 Task: Reply to email with the signature Gabriel Evans with the subject 'Request for a video' from softage.1@softage.net with the message 'Could you please provide a summary of the customer feedback received?'
Action: Mouse moved to (1375, 229)
Screenshot: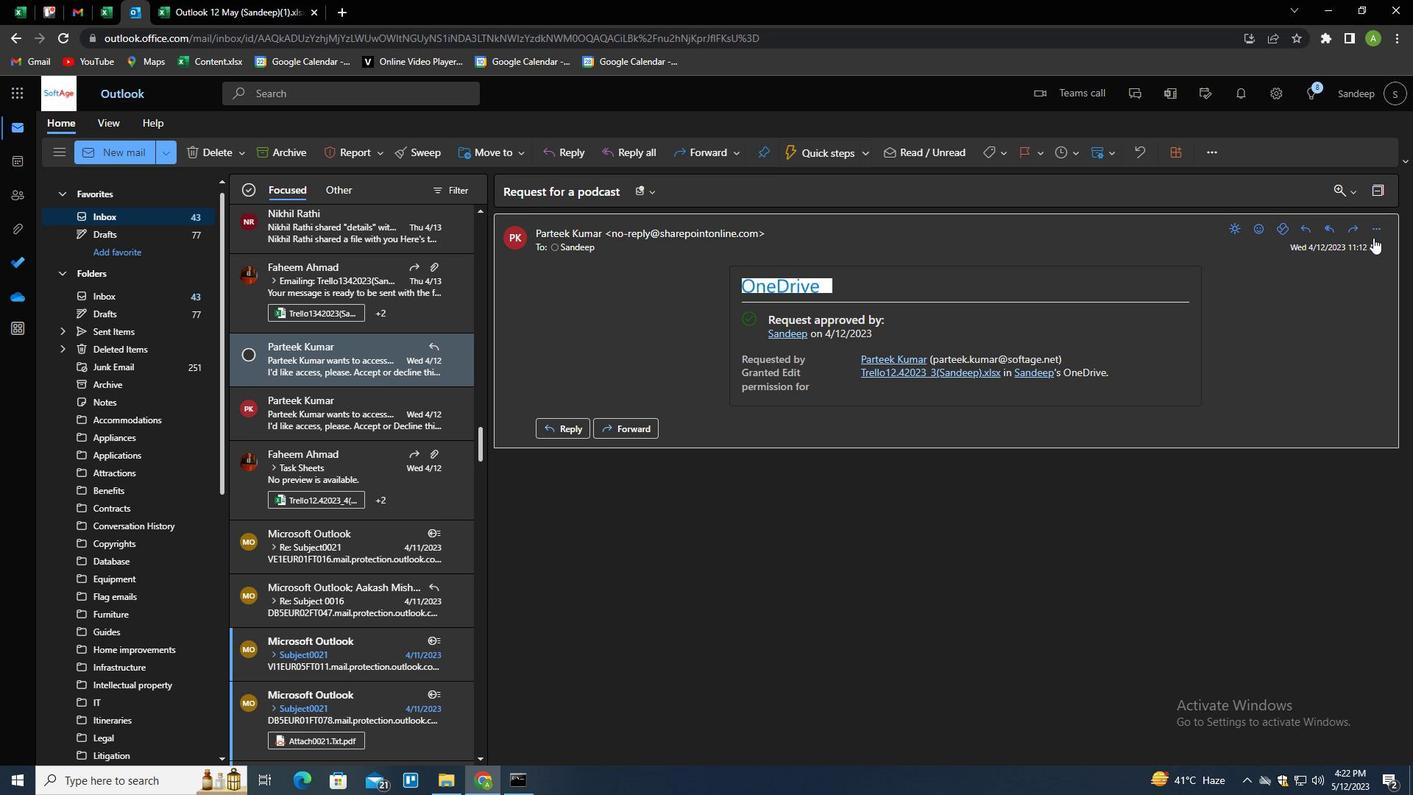 
Action: Mouse pressed left at (1375, 229)
Screenshot: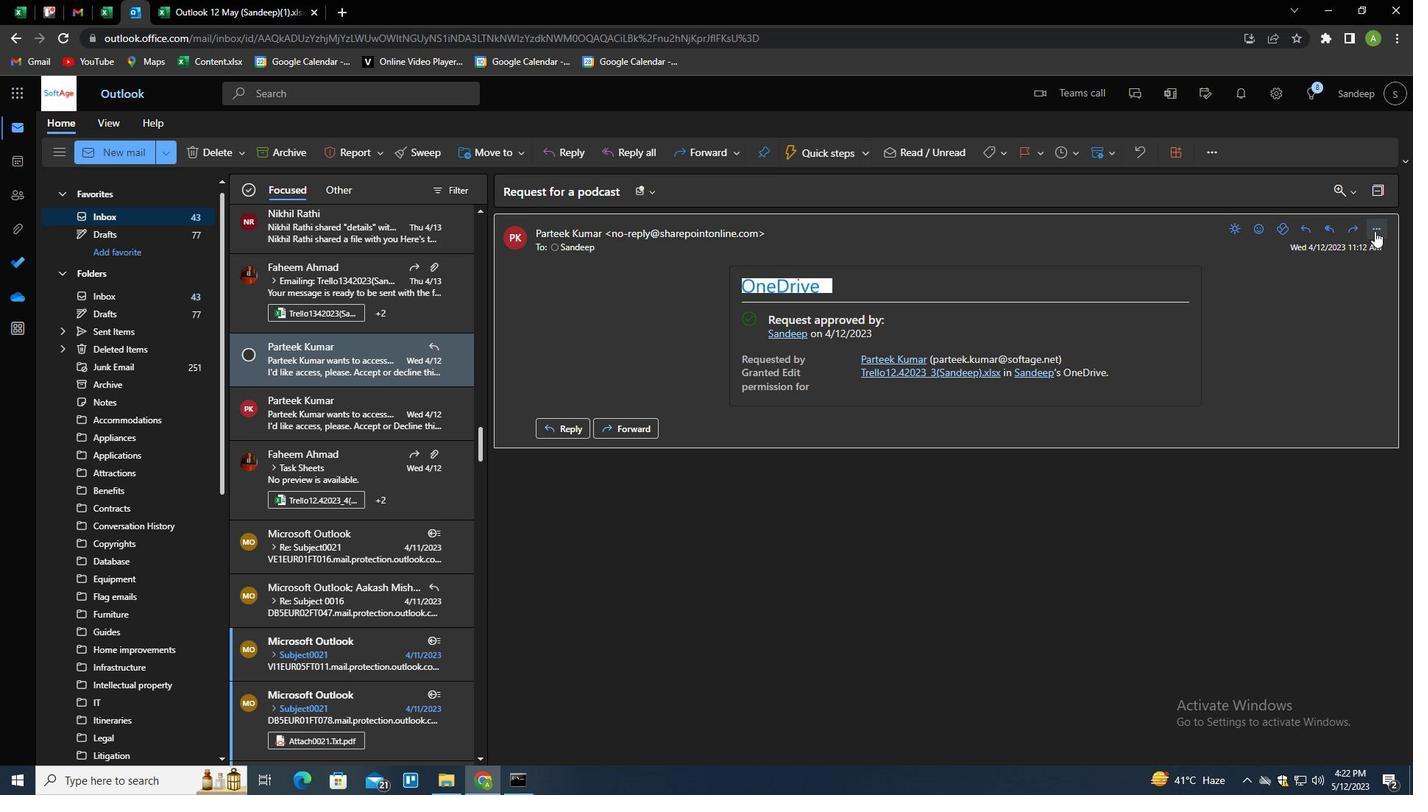 
Action: Mouse moved to (1310, 248)
Screenshot: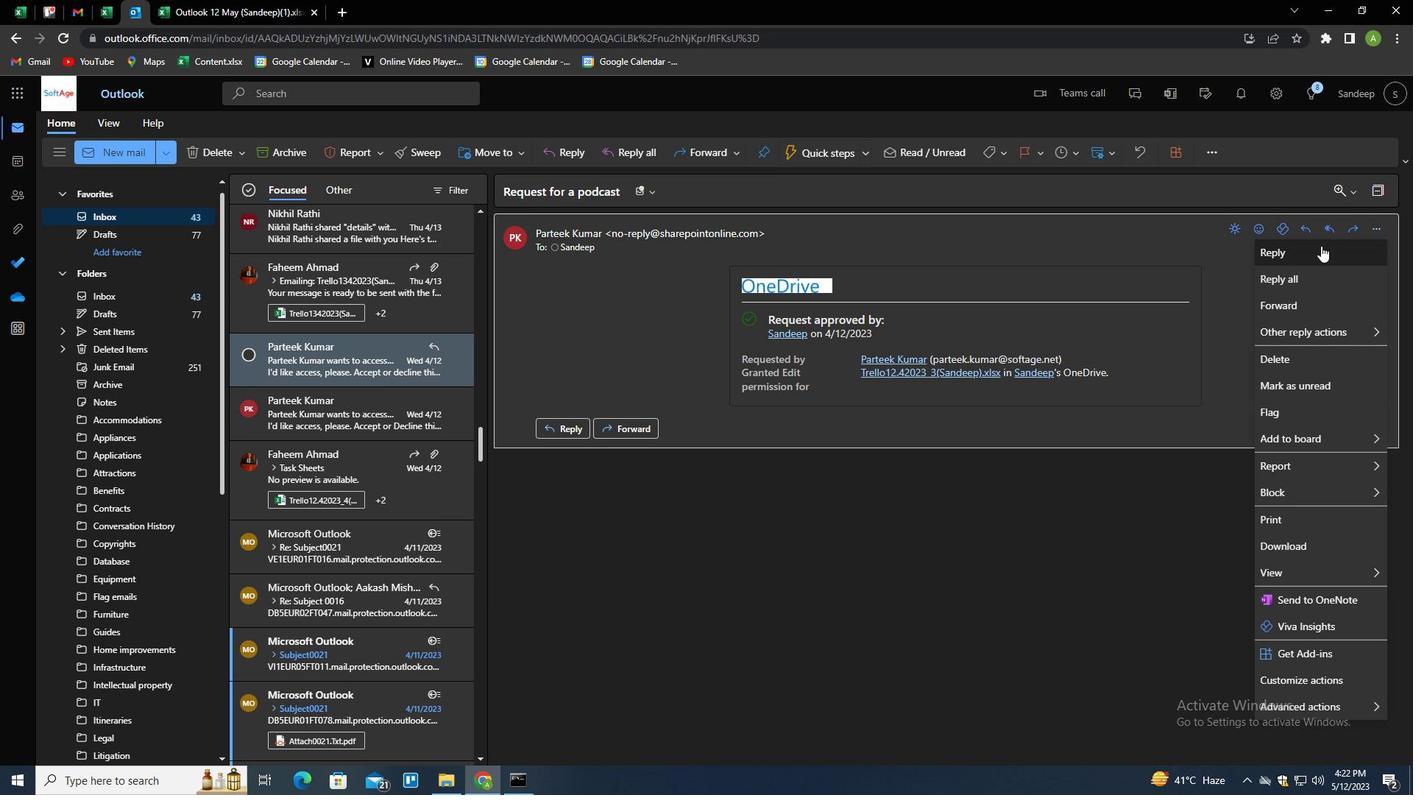 
Action: Mouse pressed left at (1310, 248)
Screenshot: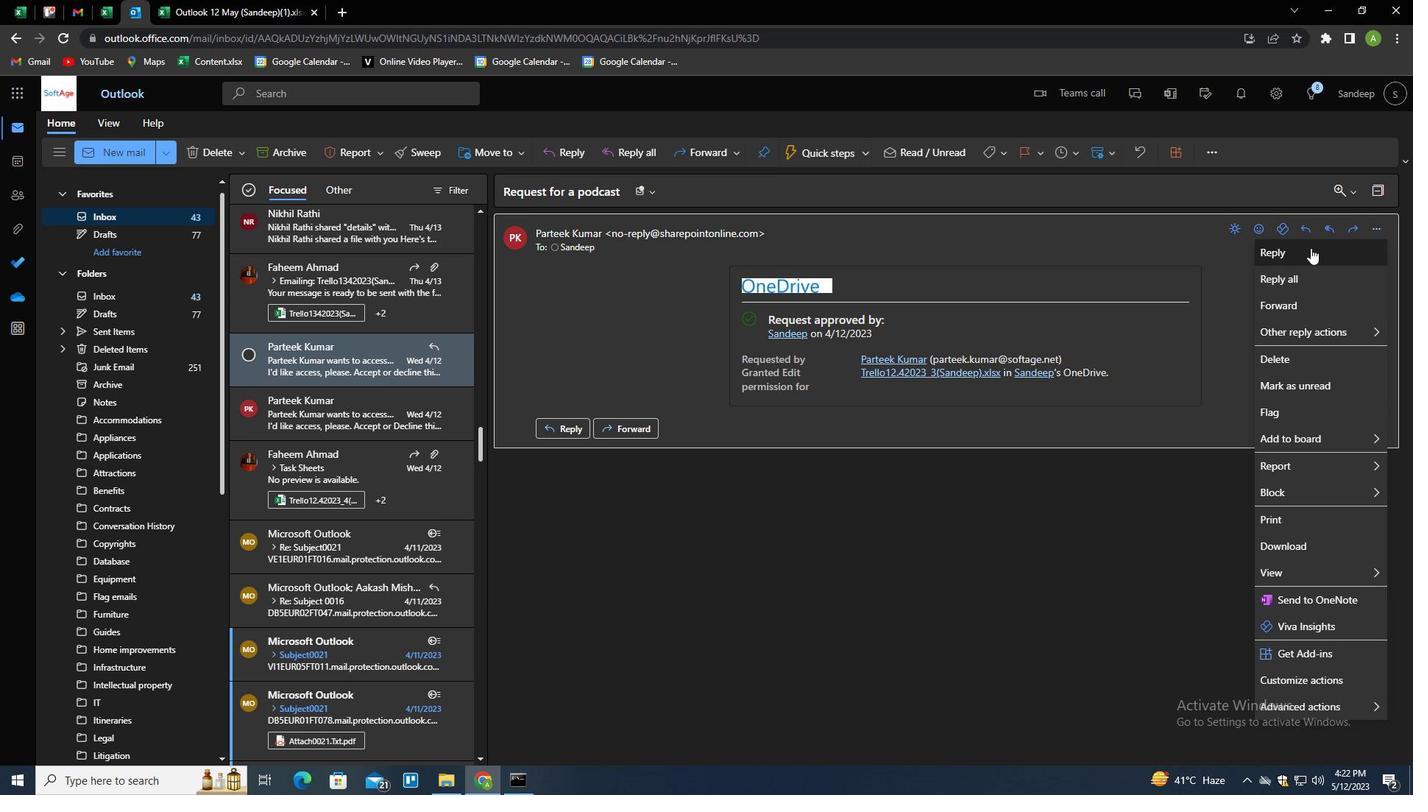 
Action: Mouse moved to (995, 150)
Screenshot: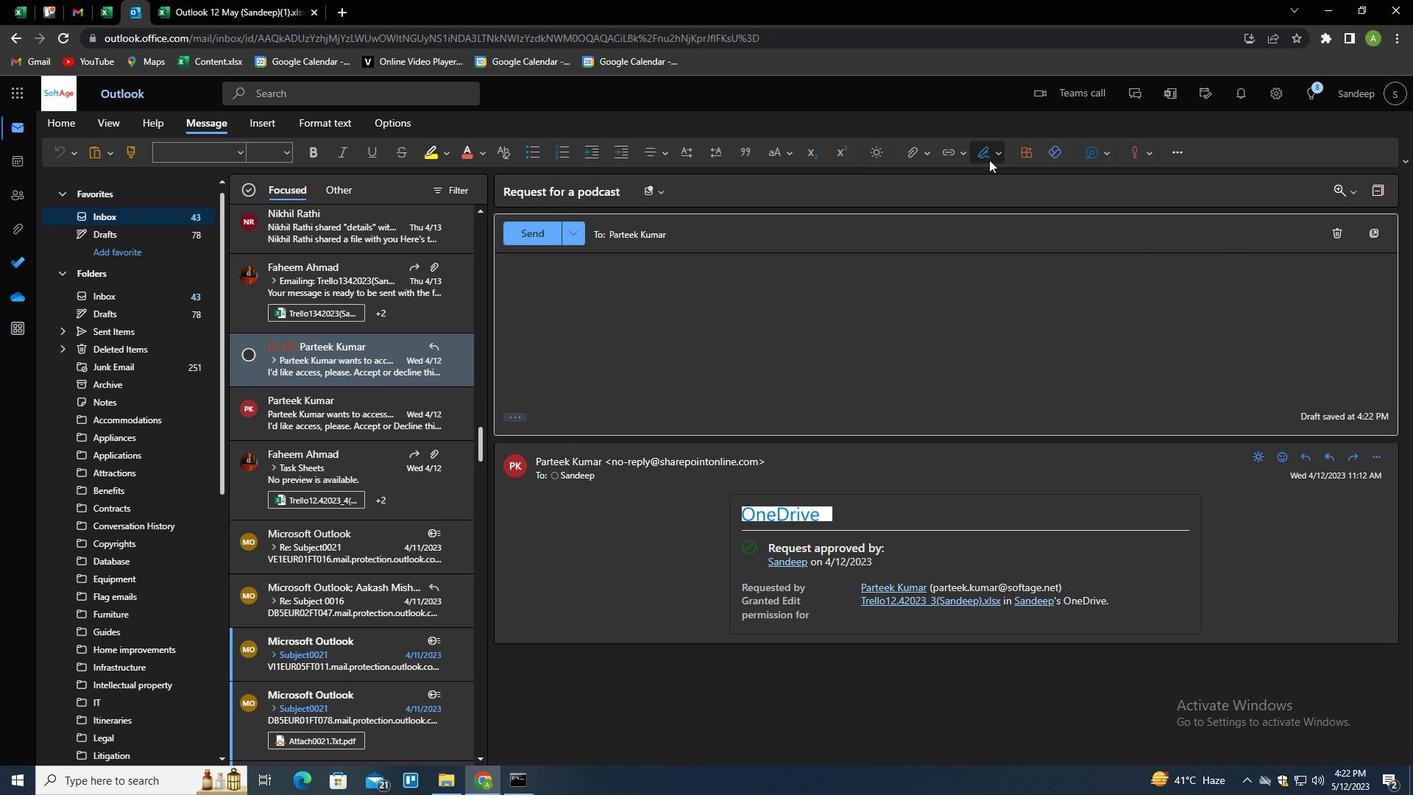 
Action: Mouse pressed left at (995, 150)
Screenshot: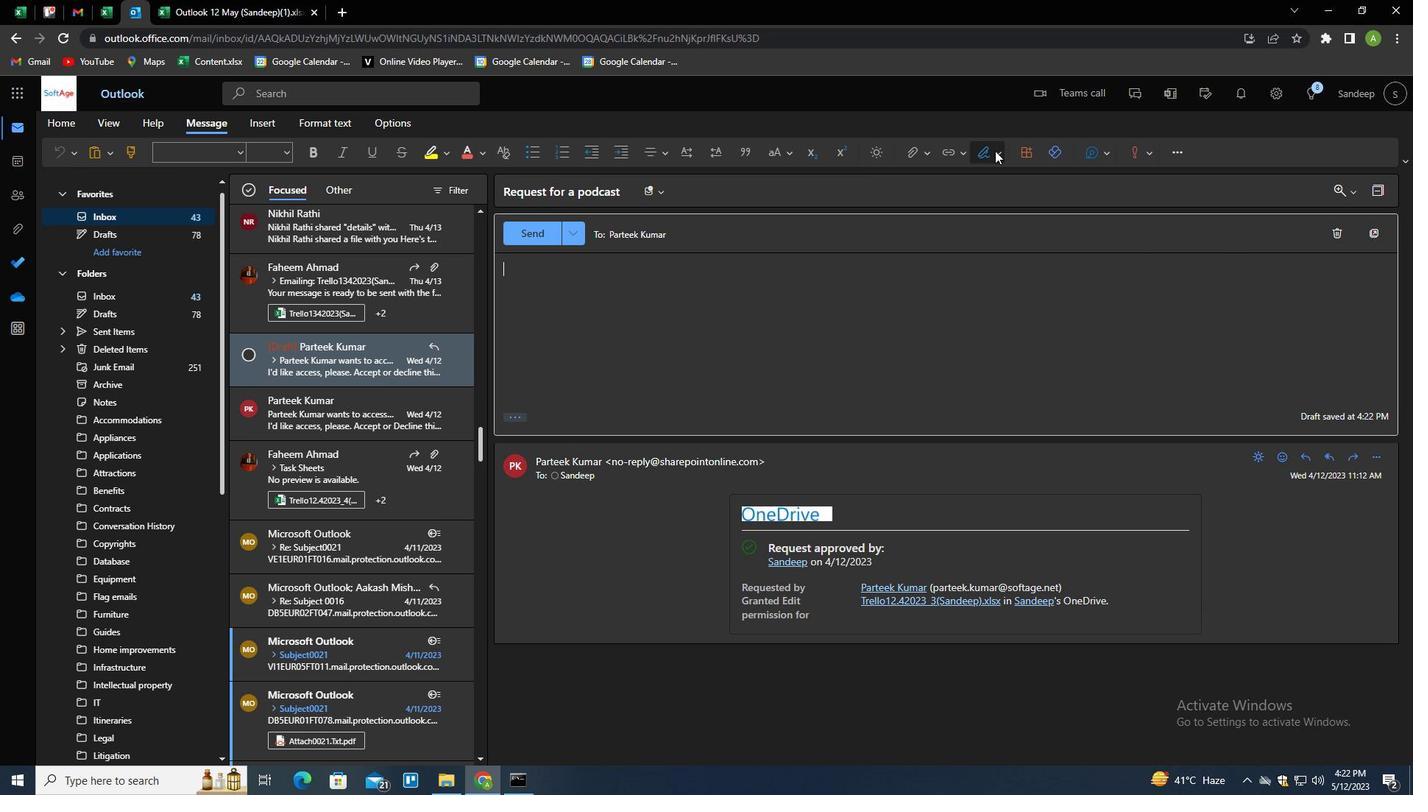
Action: Mouse moved to (947, 215)
Screenshot: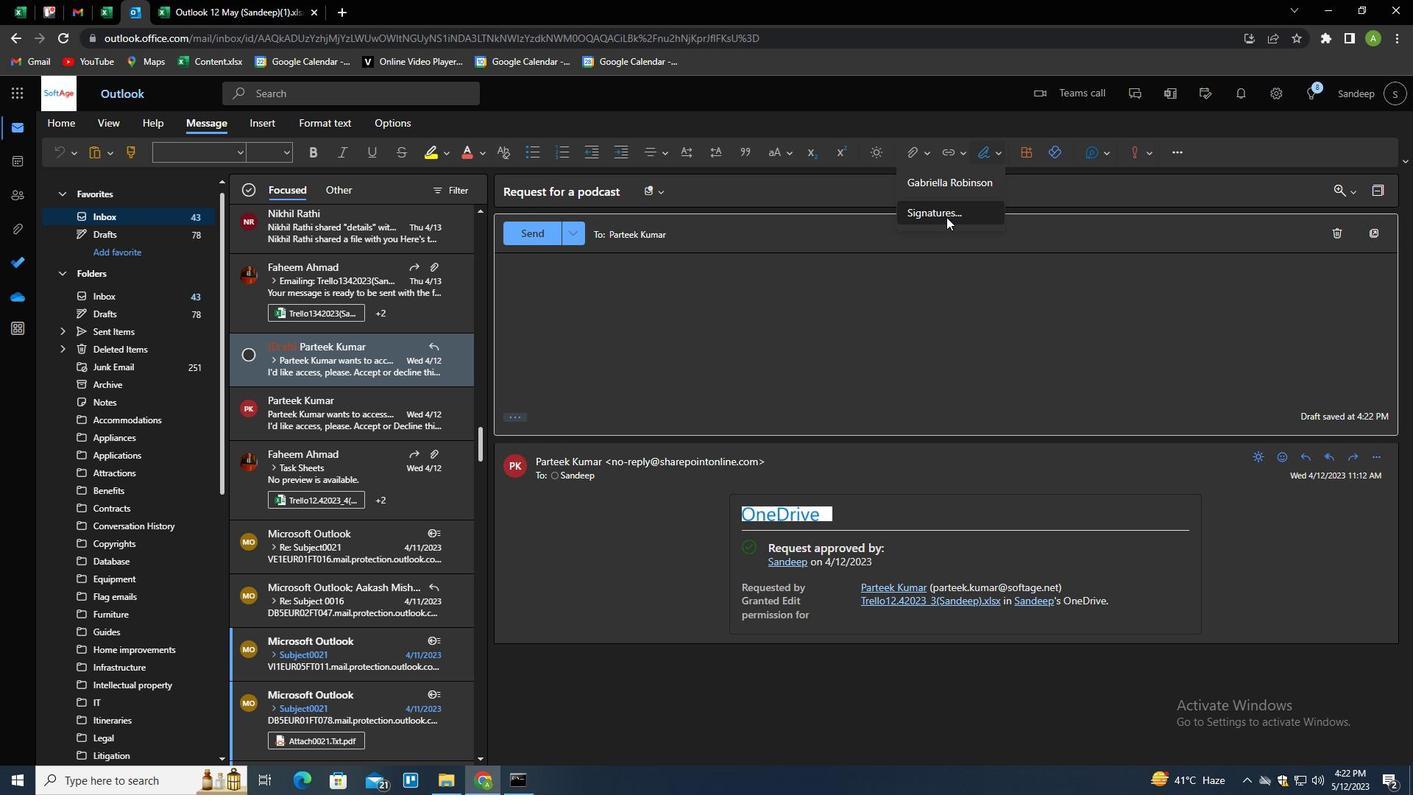 
Action: Mouse pressed left at (947, 215)
Screenshot: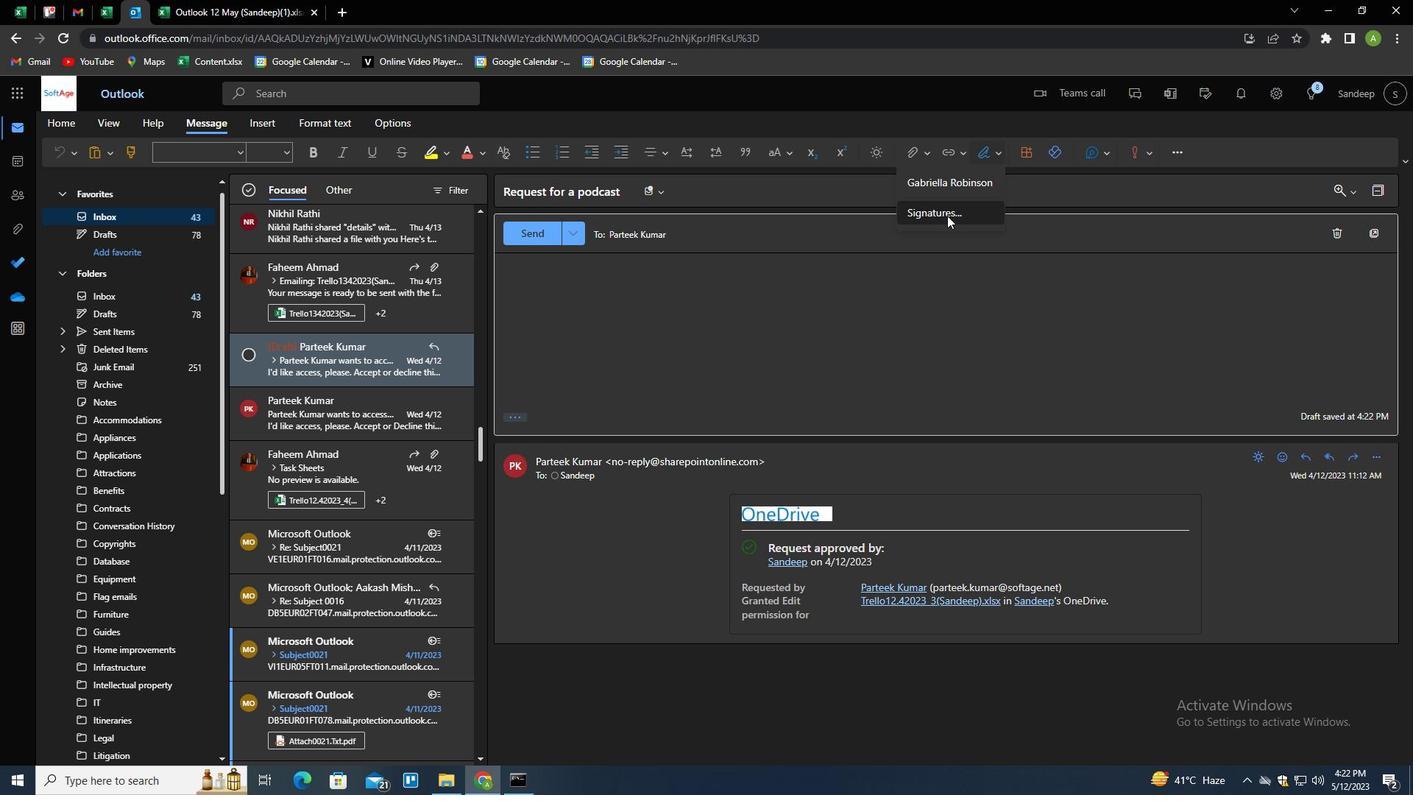 
Action: Mouse moved to (981, 268)
Screenshot: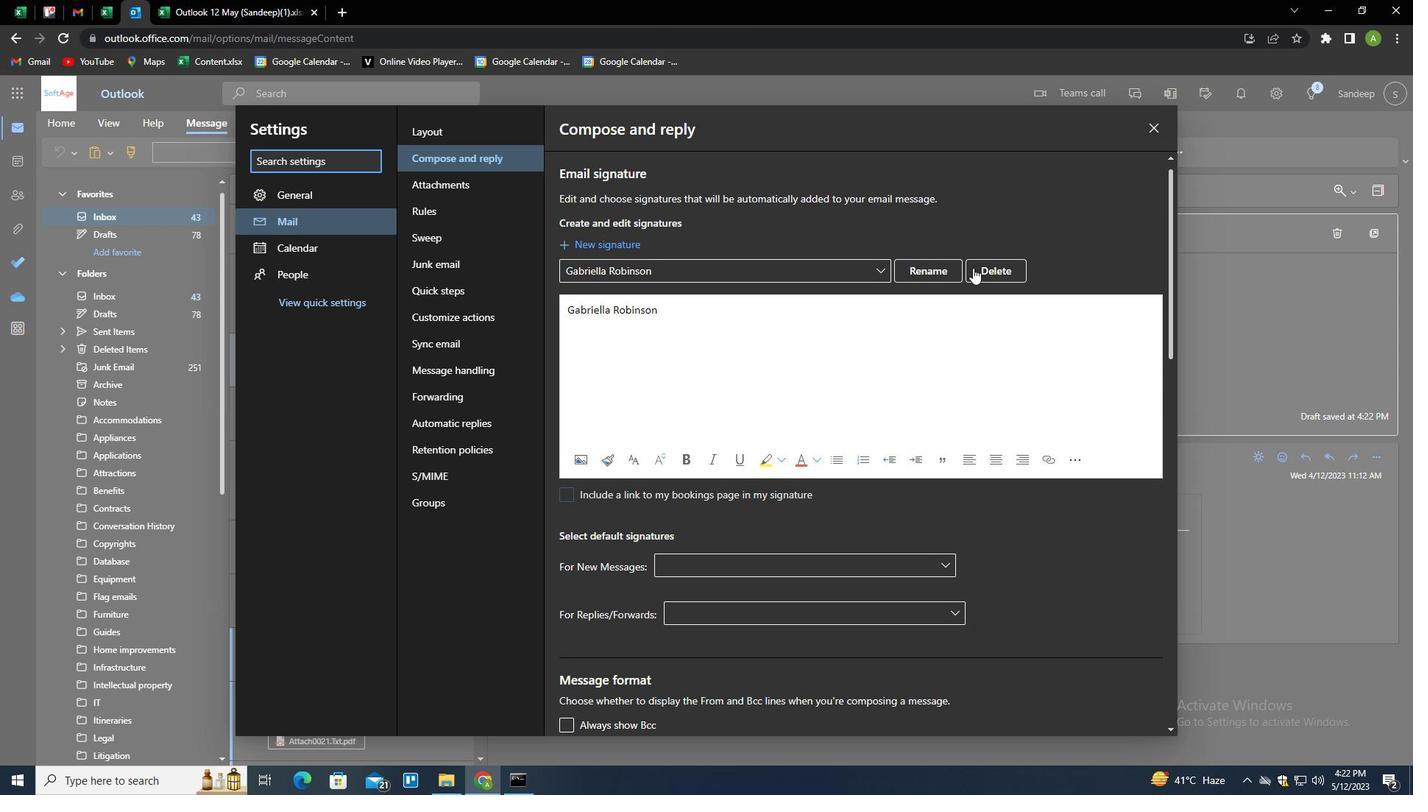 
Action: Mouse pressed left at (981, 268)
Screenshot: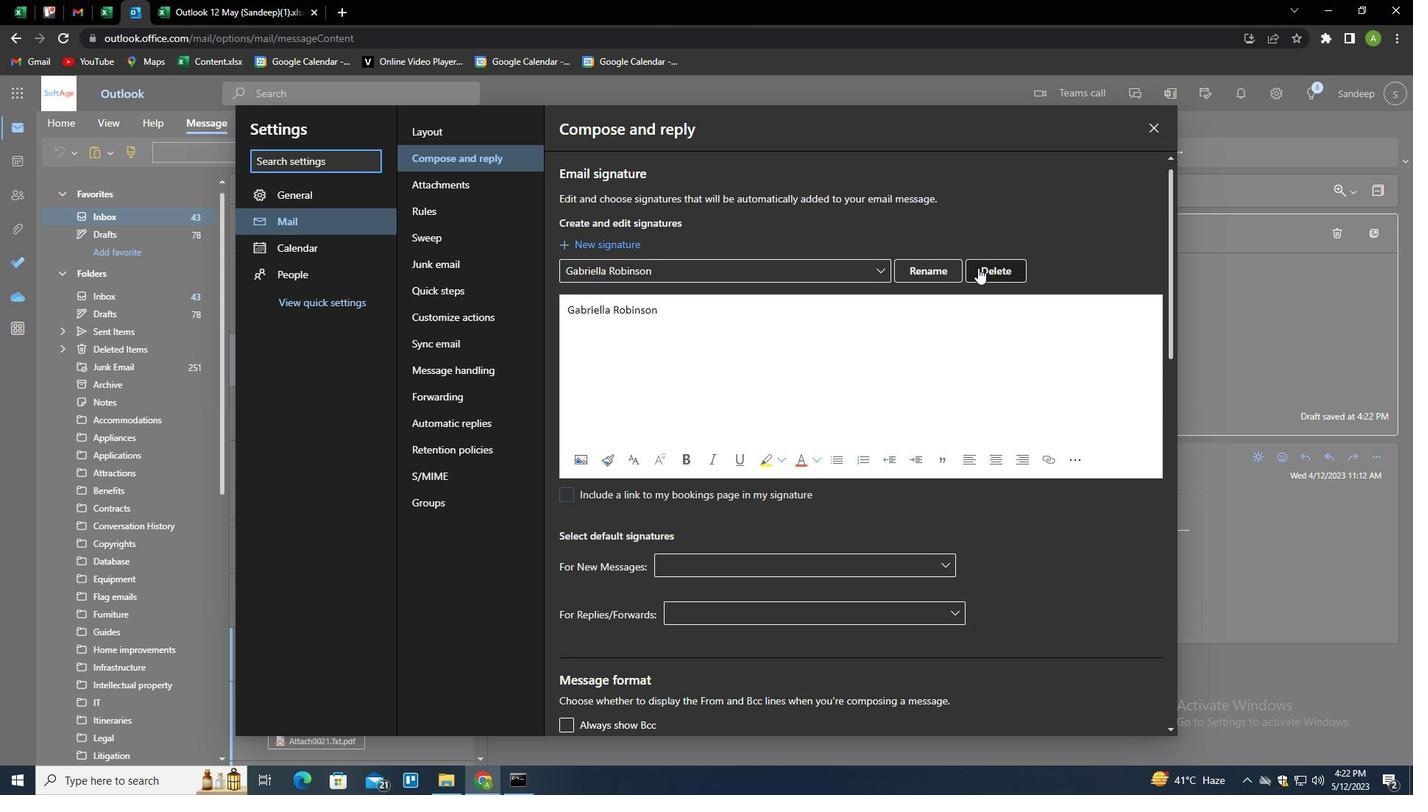 
Action: Mouse moved to (959, 272)
Screenshot: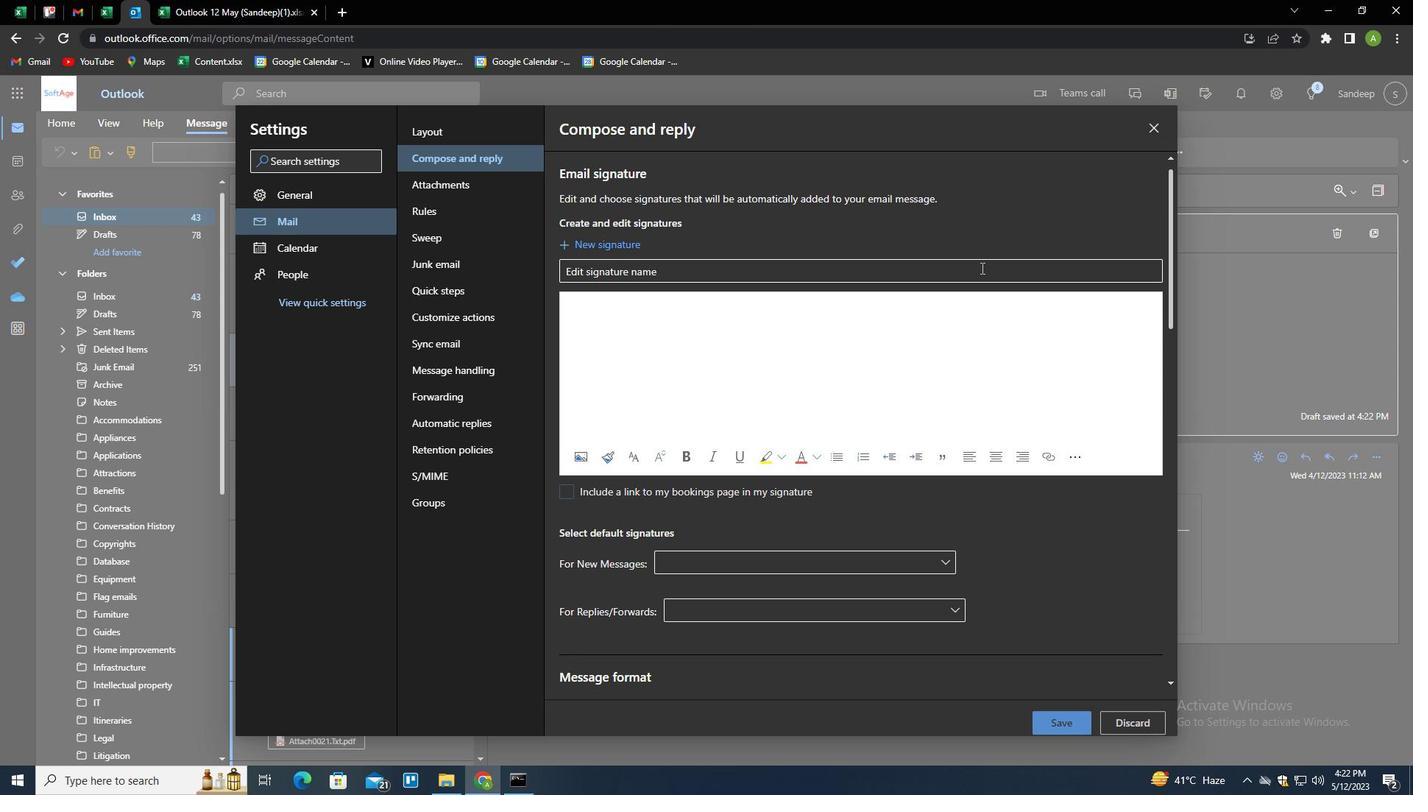 
Action: Mouse pressed left at (959, 272)
Screenshot: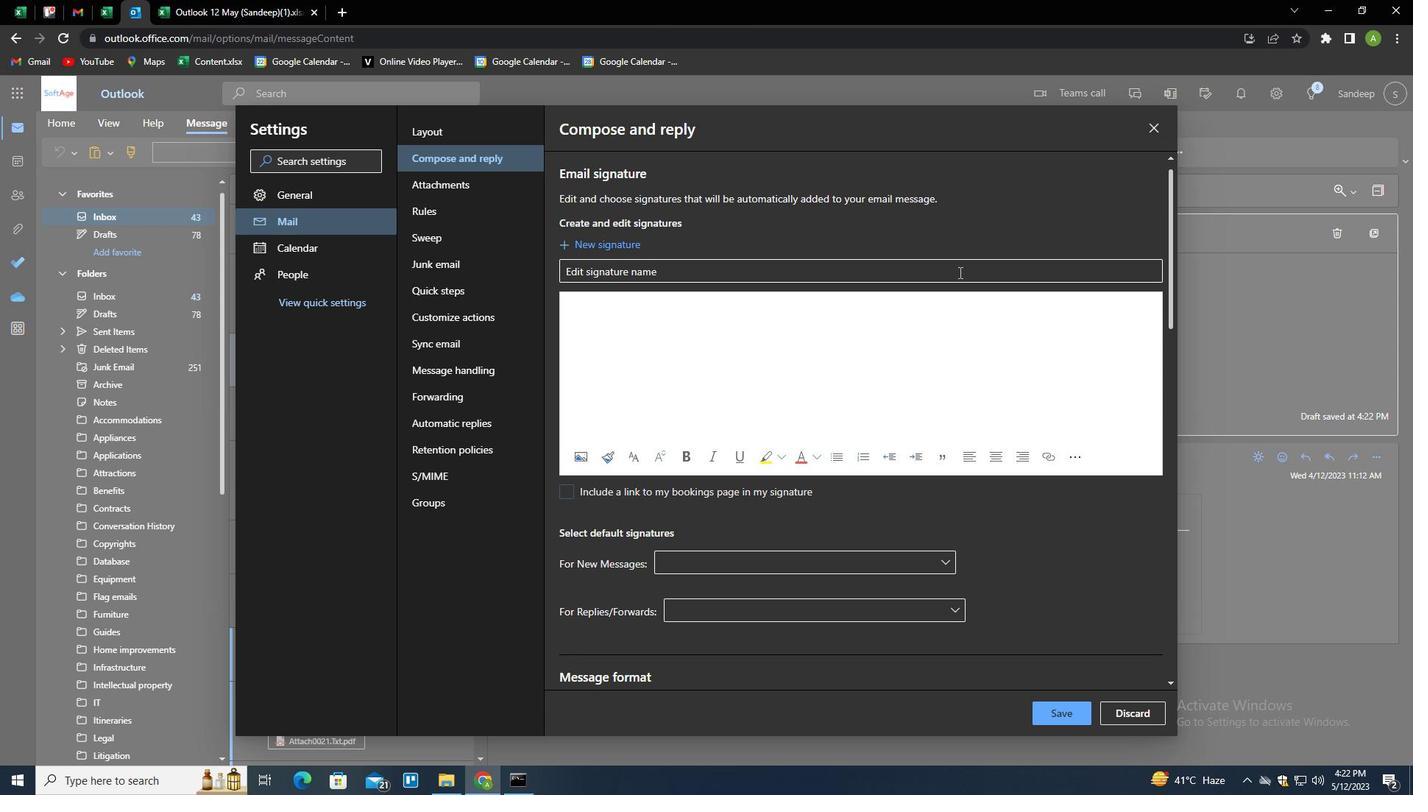 
Action: Key pressed <Key.shift>GABRIEL<Key.space><Key.shift>EVANS<Key.tab><Key.shift>GAV<Key.backspace>BRIEL<Key.space><Key.shift>EVANS
Screenshot: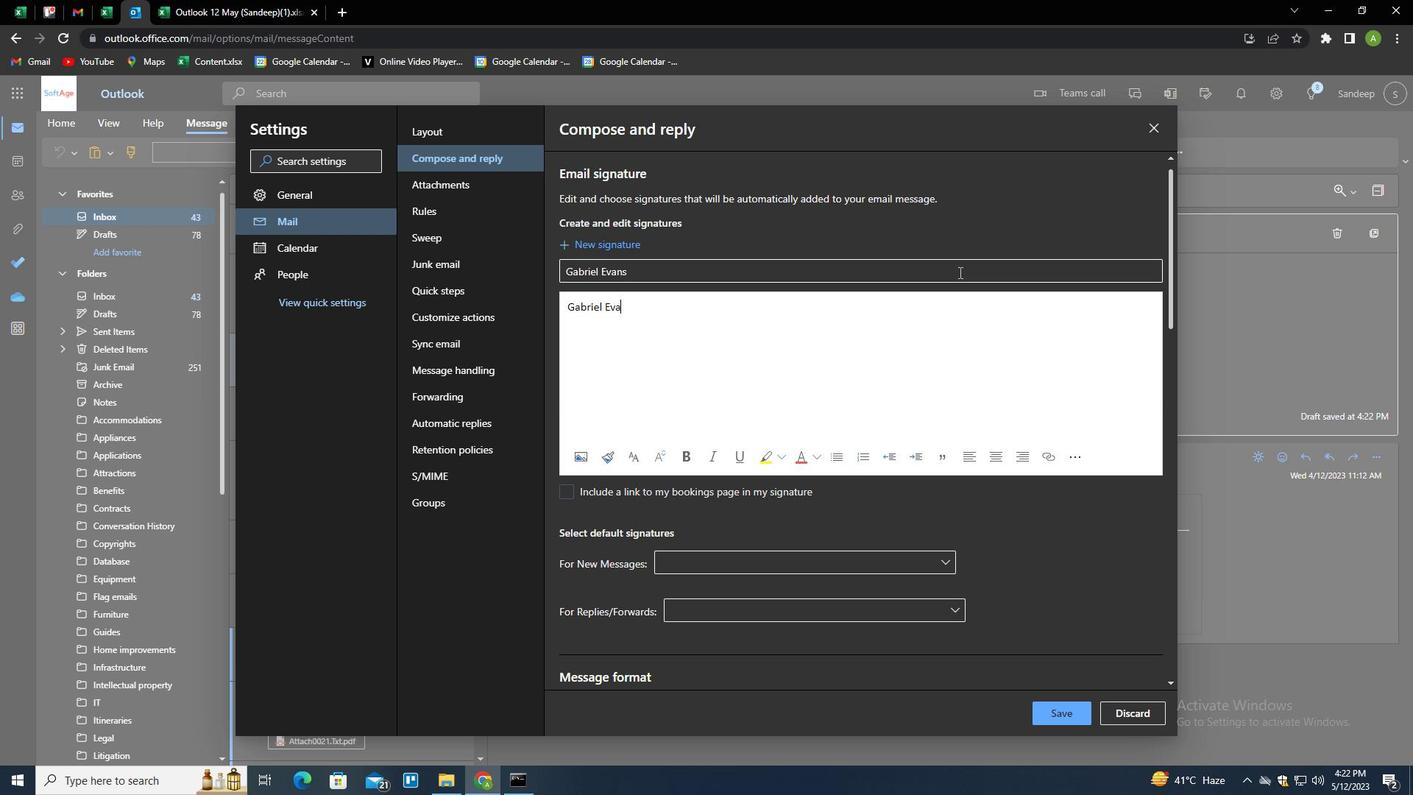 
Action: Mouse moved to (1064, 712)
Screenshot: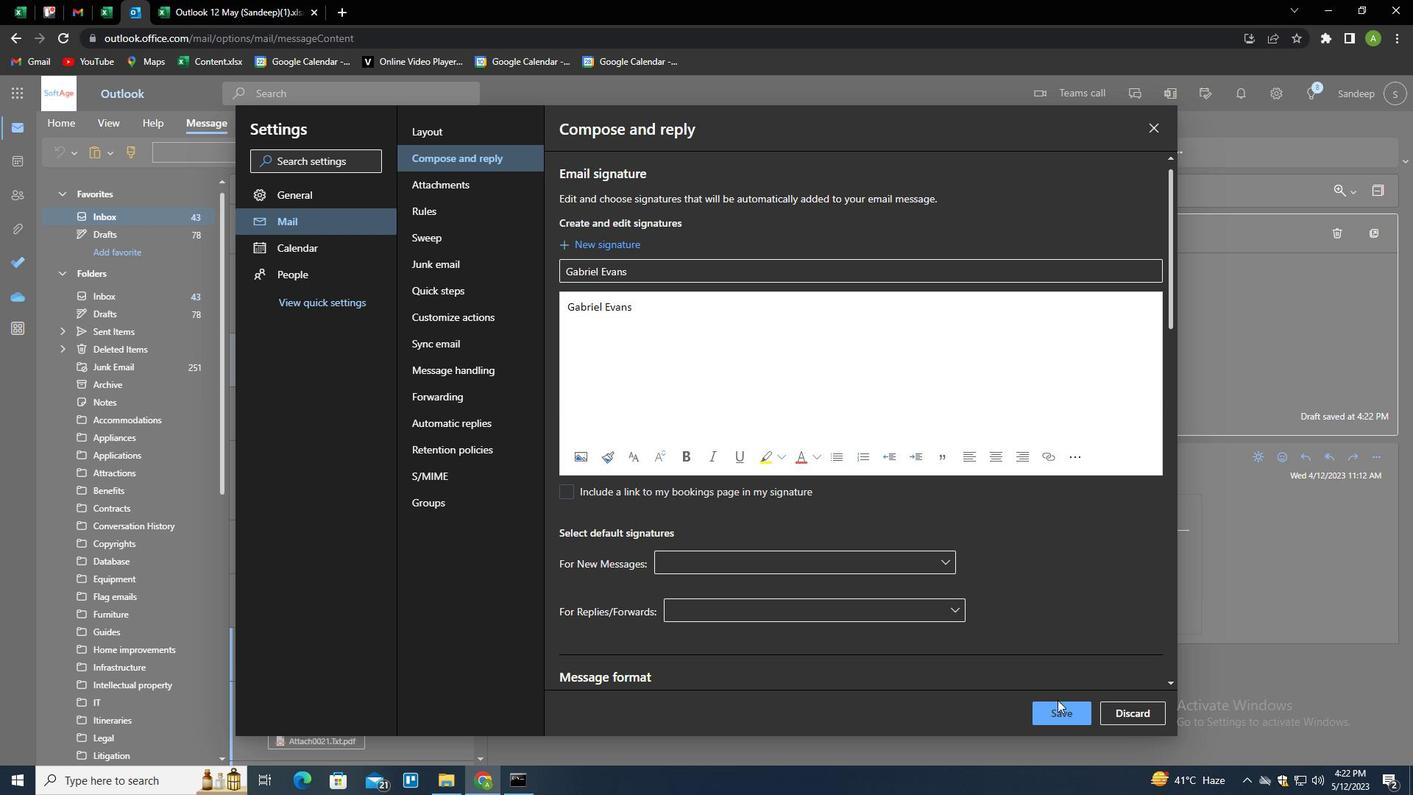 
Action: Mouse pressed left at (1064, 712)
Screenshot: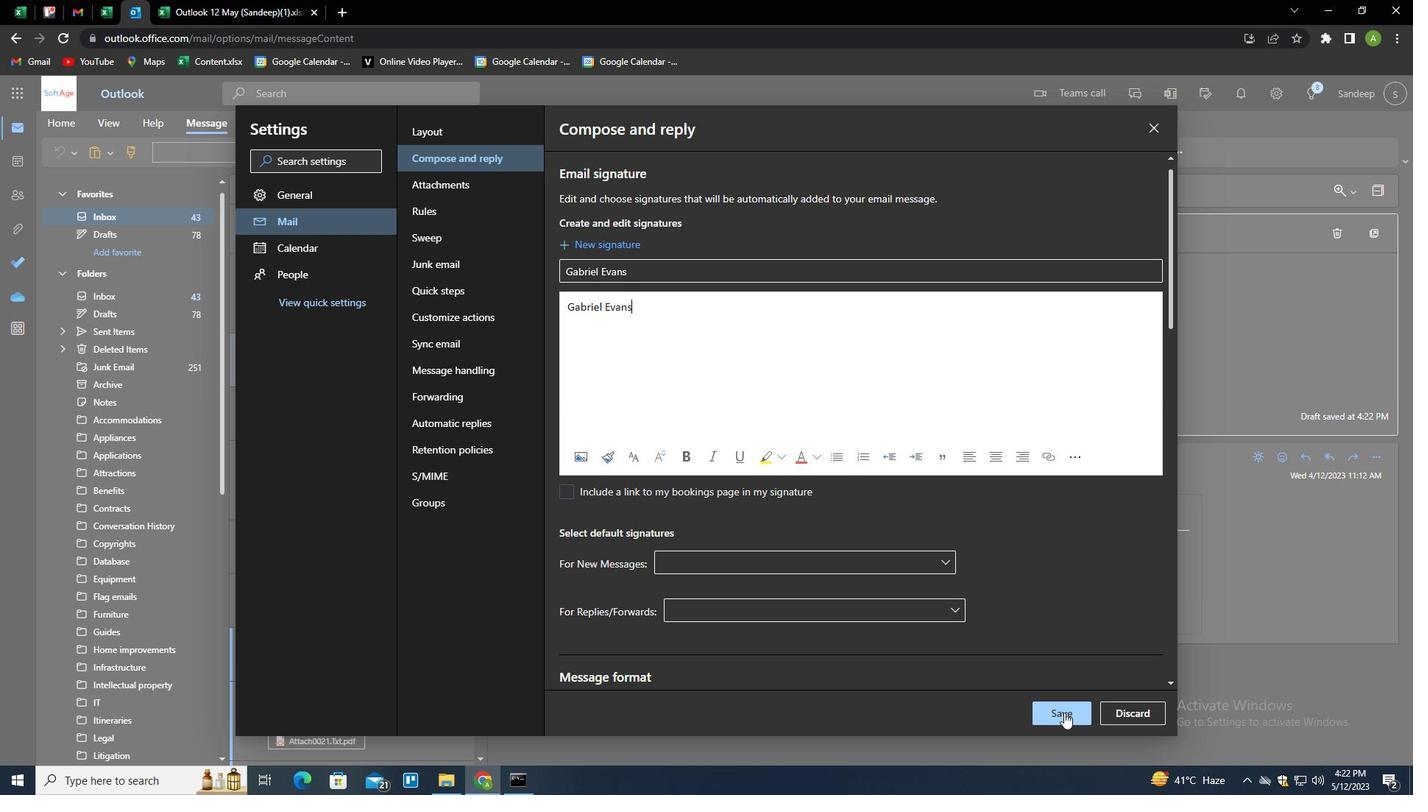 
Action: Mouse moved to (1245, 373)
Screenshot: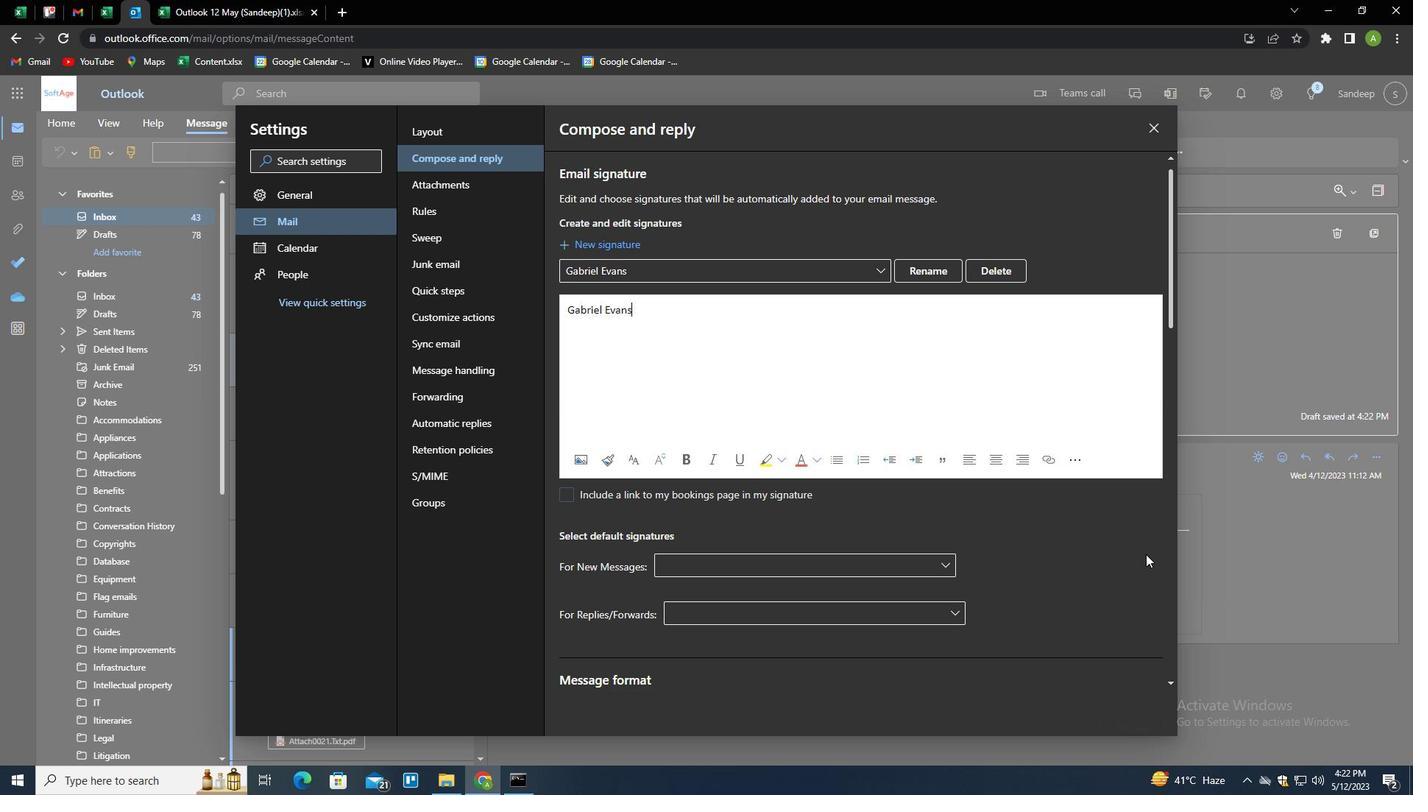 
Action: Mouse pressed left at (1245, 373)
Screenshot: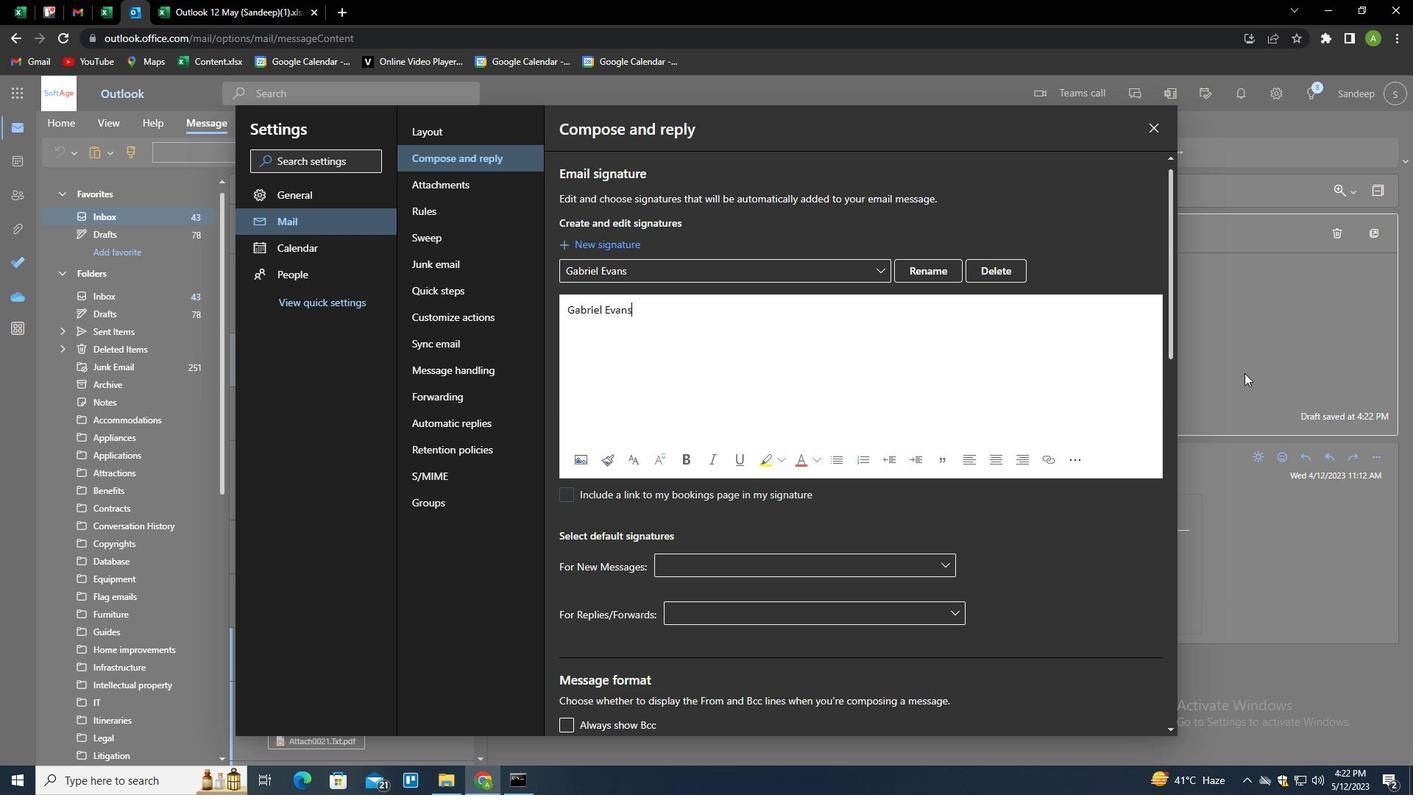 
Action: Mouse moved to (516, 415)
Screenshot: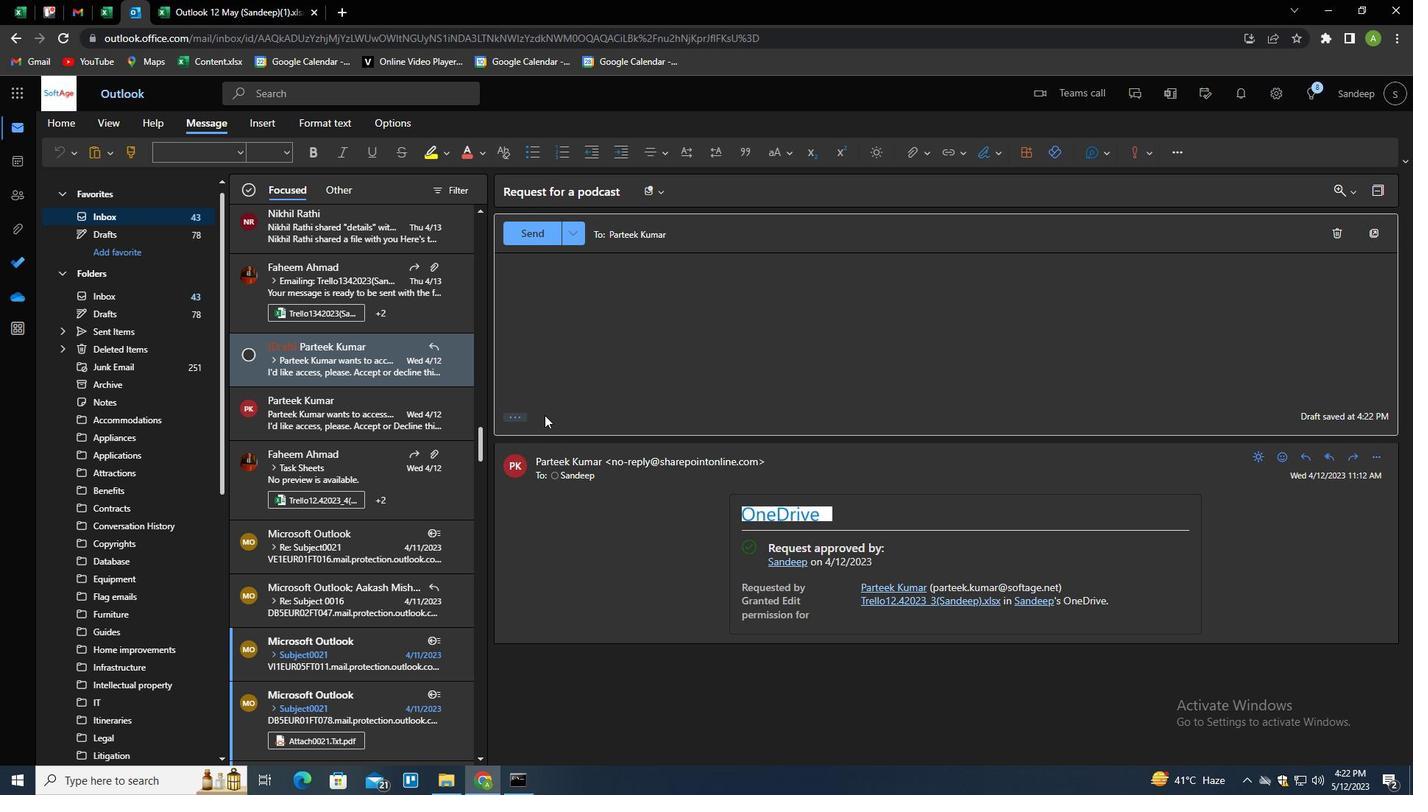 
Action: Mouse pressed left at (516, 415)
Screenshot: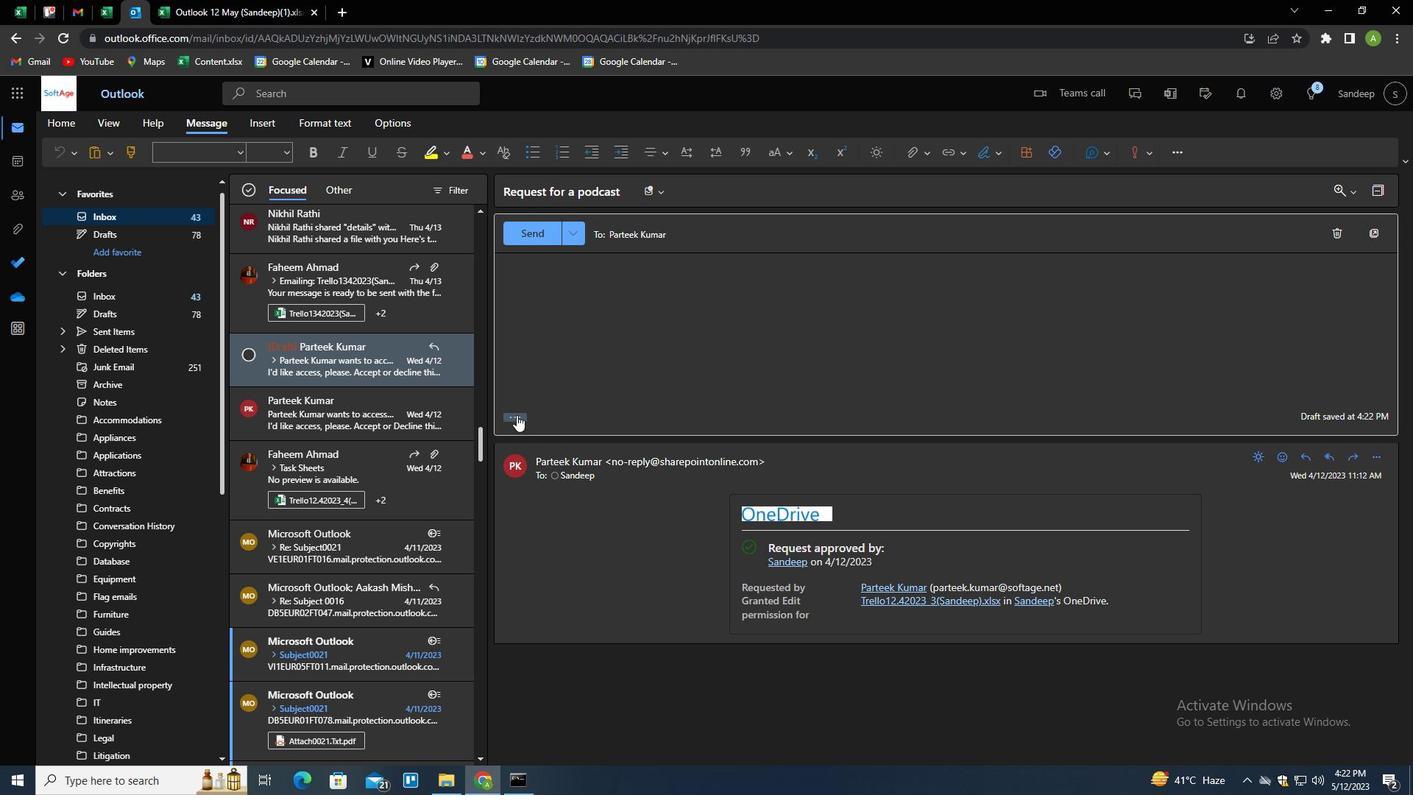 
Action: Mouse moved to (985, 153)
Screenshot: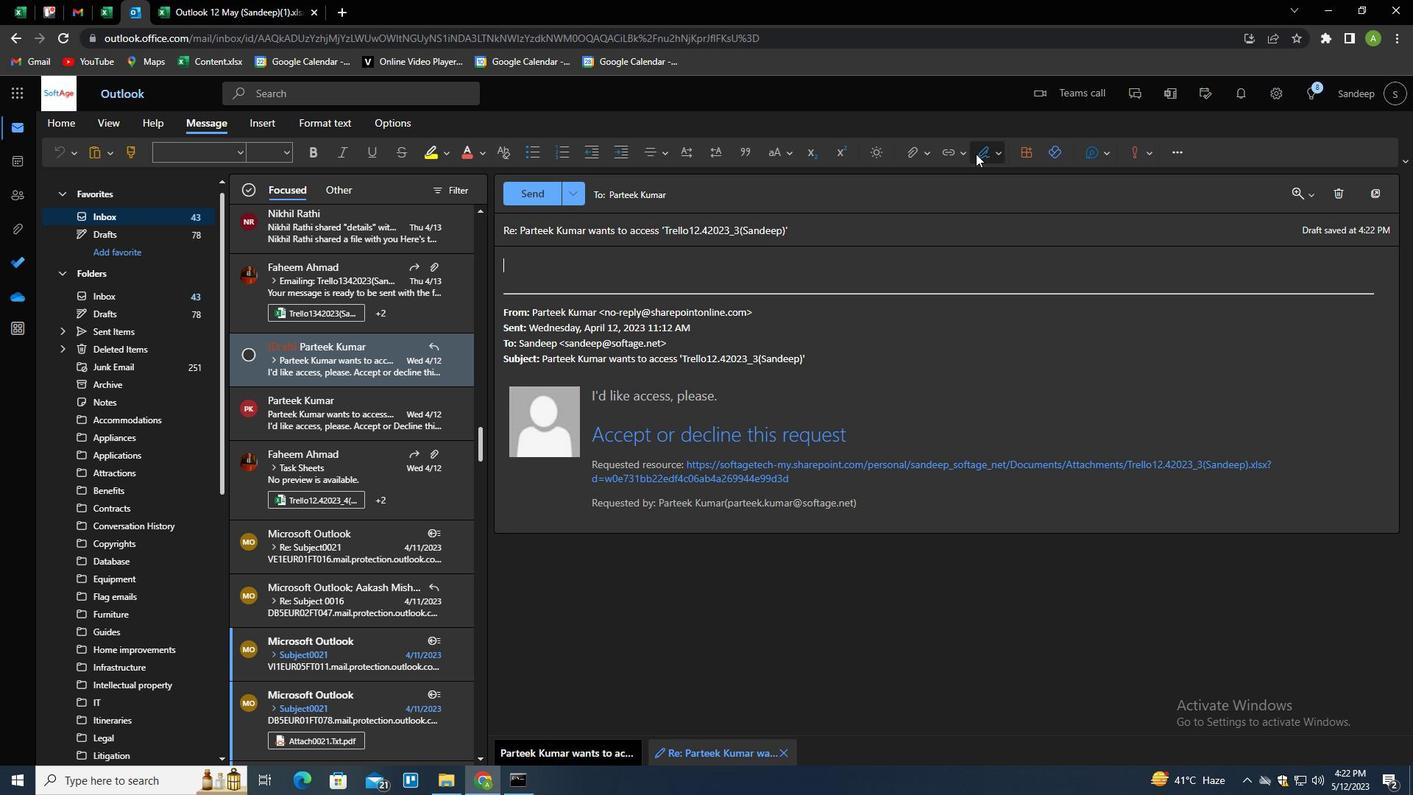 
Action: Mouse pressed left at (985, 153)
Screenshot: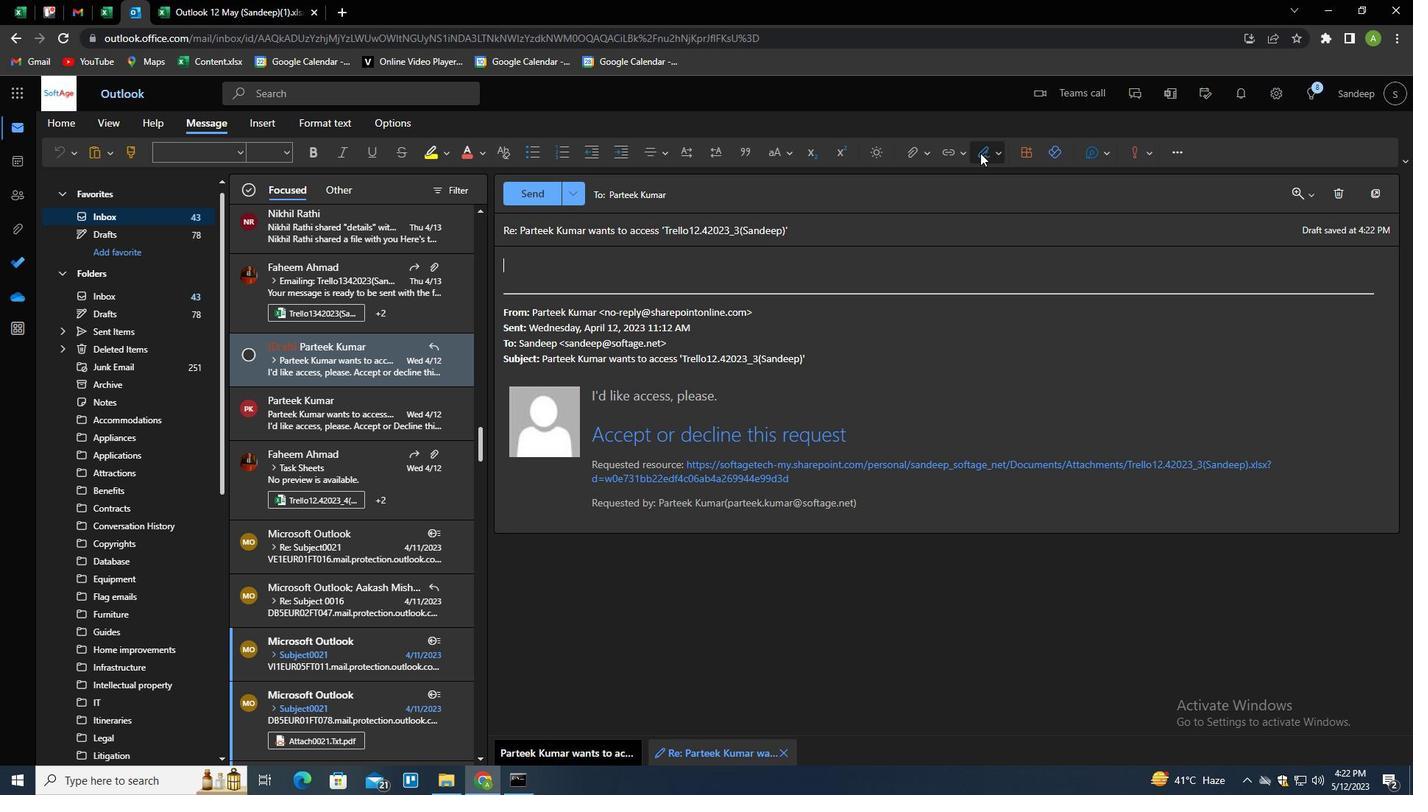 
Action: Mouse moved to (968, 187)
Screenshot: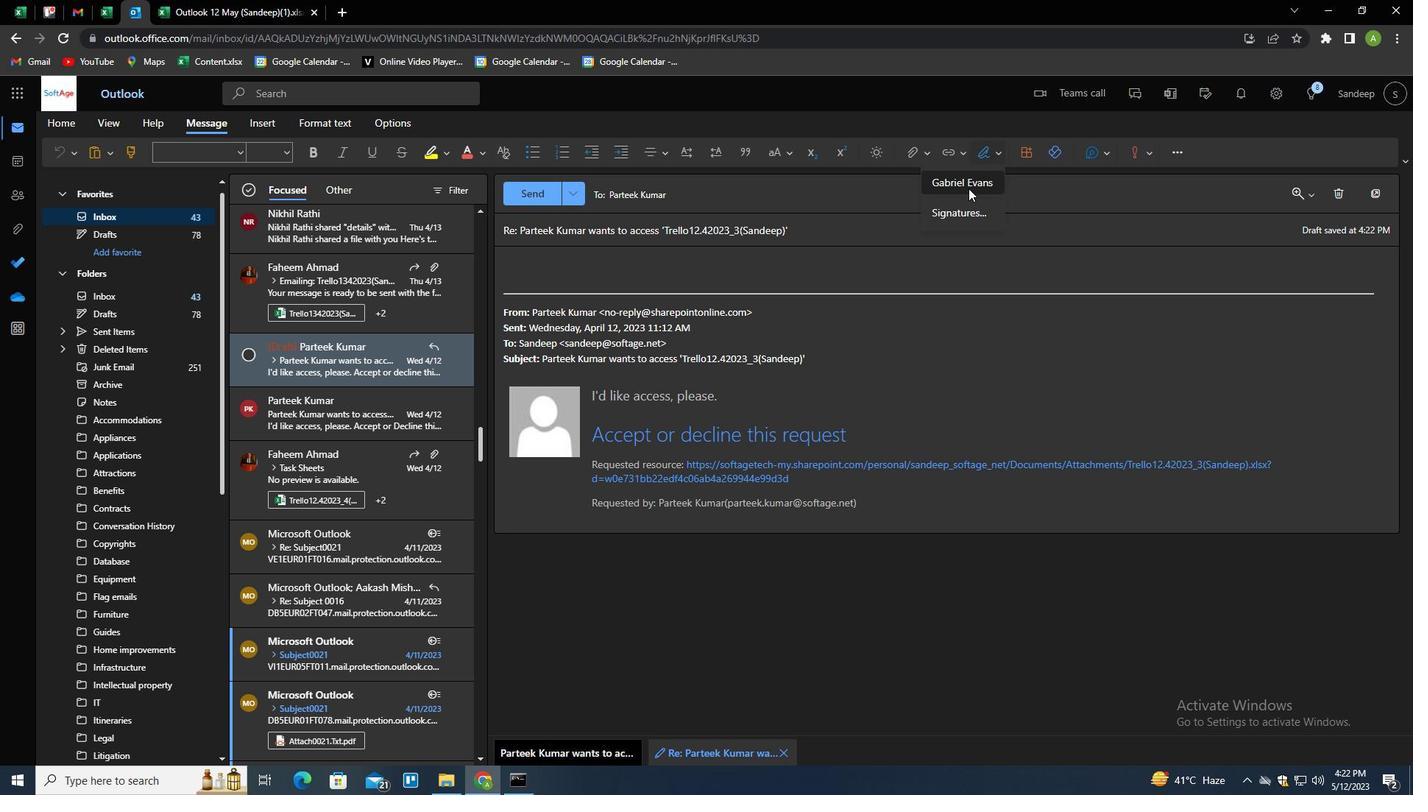 
Action: Mouse pressed left at (968, 187)
Screenshot: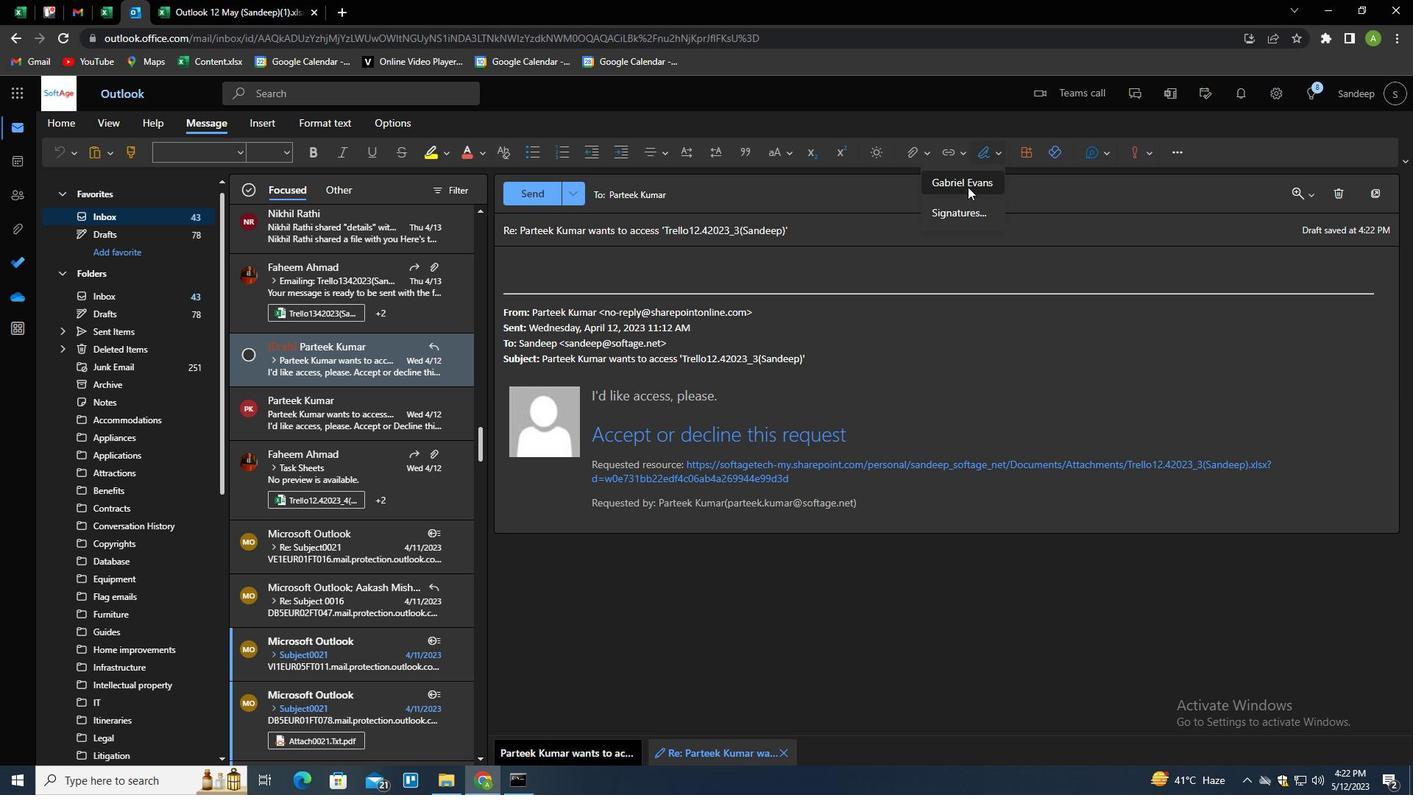 
Action: Mouse moved to (760, 234)
Screenshot: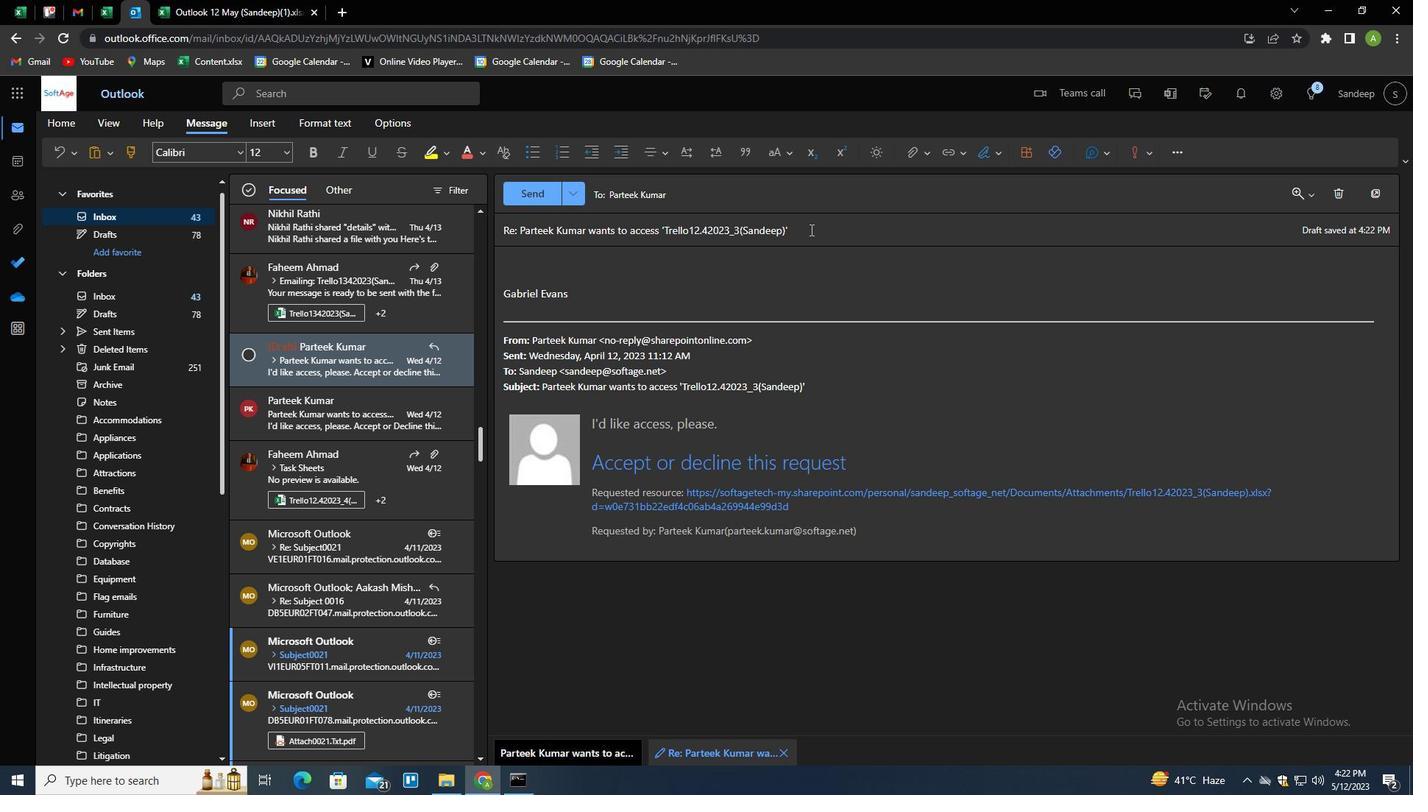 
Action: Mouse pressed left at (760, 234)
Screenshot: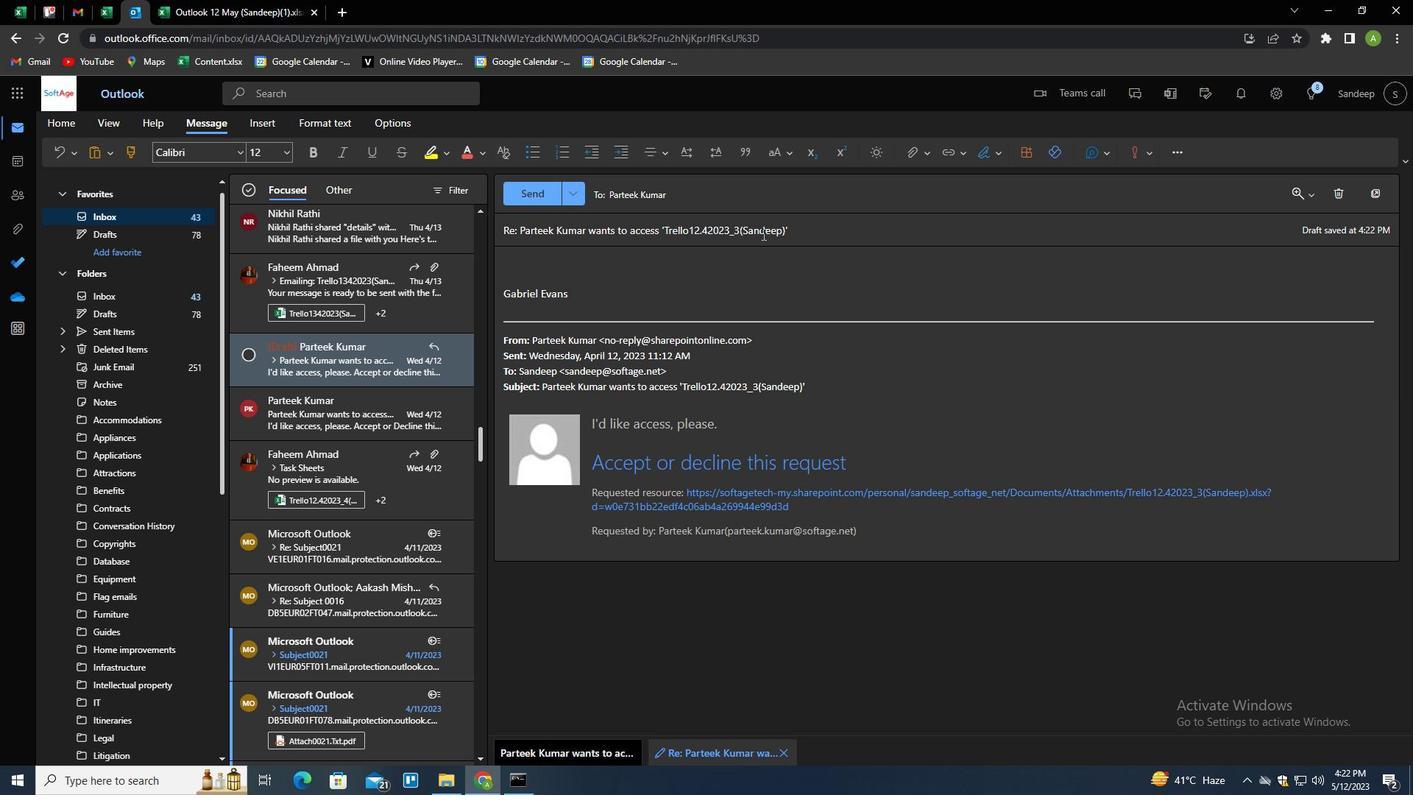 
Action: Mouse pressed left at (760, 234)
Screenshot: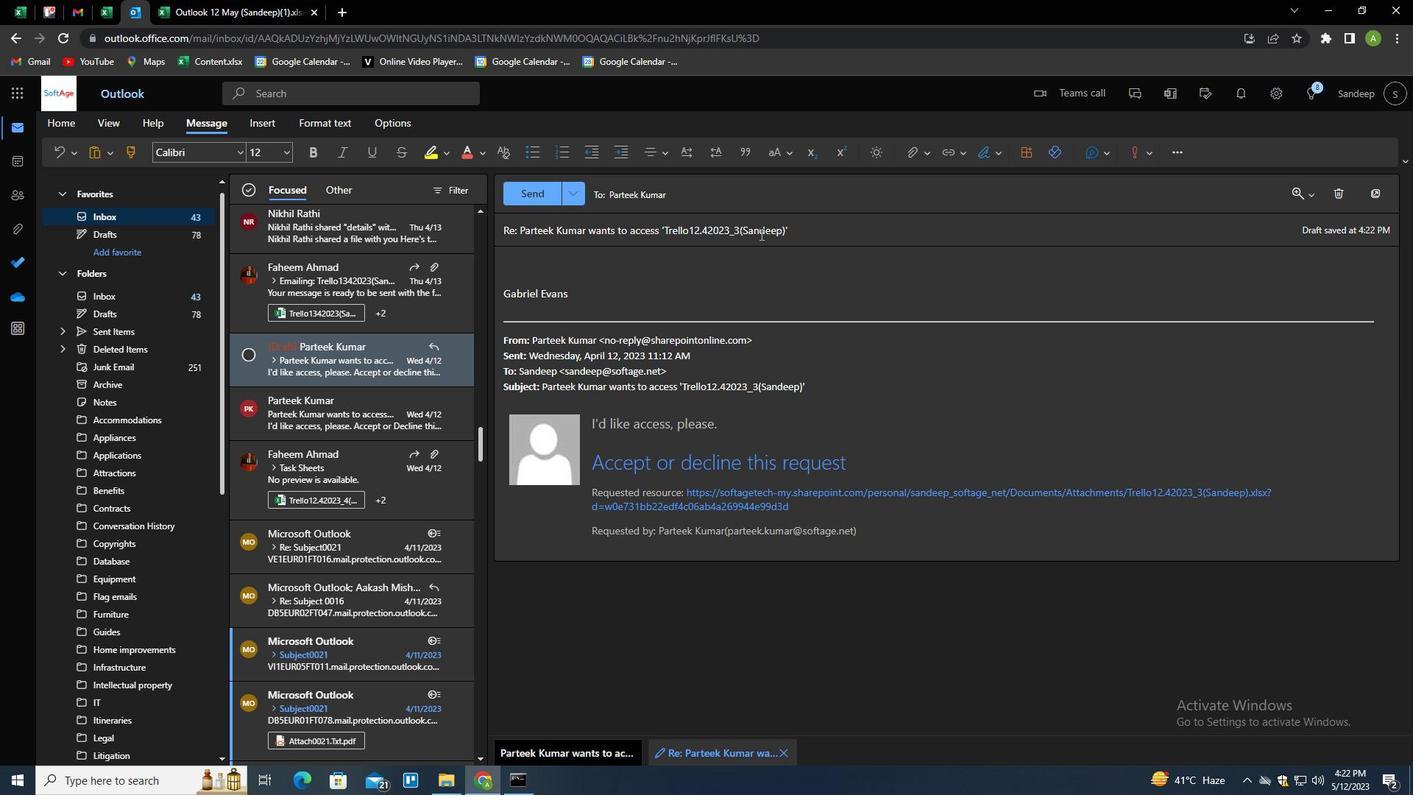 
Action: Mouse pressed left at (760, 234)
Screenshot: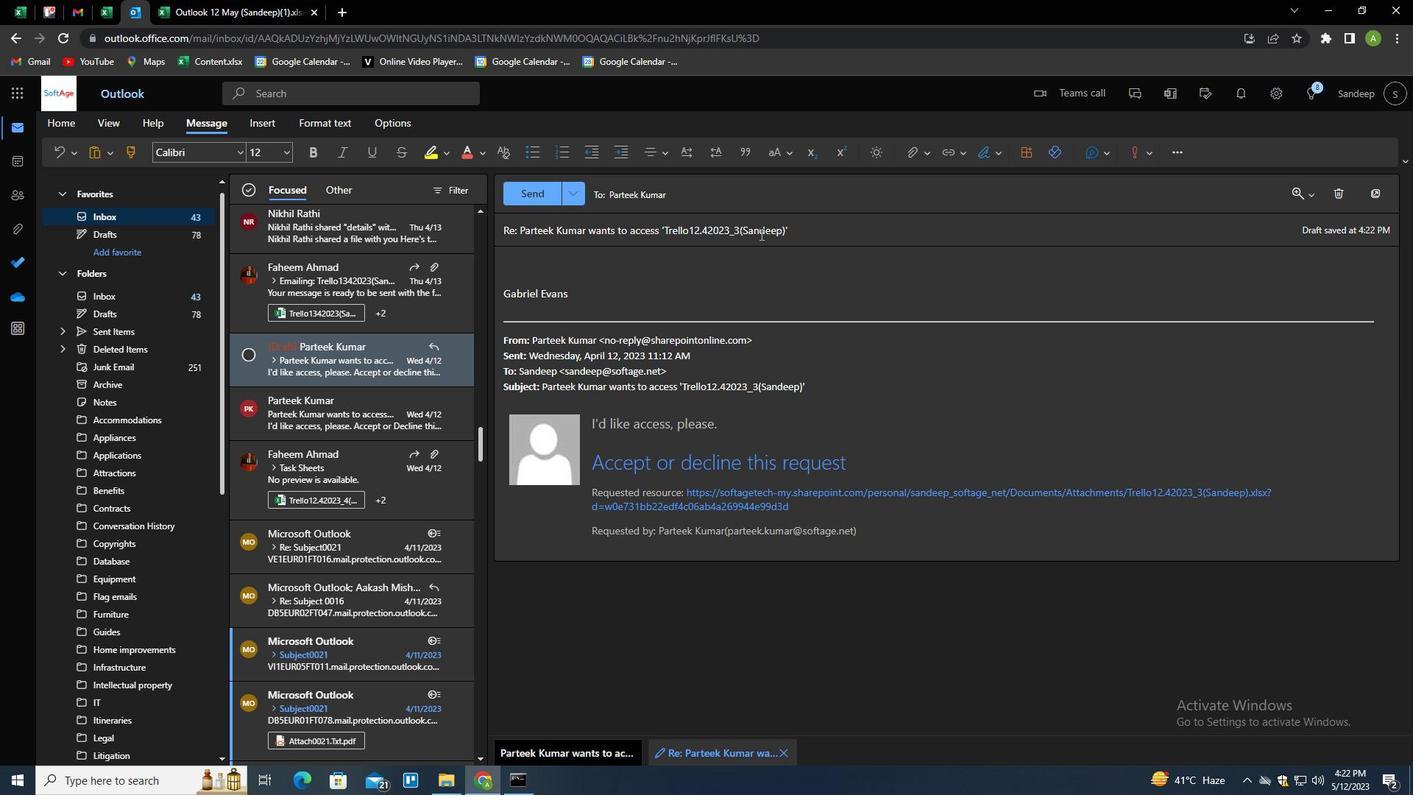
Action: Key pressed <Key.shift>REQUEST<Key.space>FOR<Key.space>A<Key.space>VIDEO<Key.tab><Key.shift>COULD<Key.space>YOU<Key.space>PLEASE<Key.space>PROVIDE<Key.space>A<Key.space>SUMMARY<Key.space>FO<Key.backspace><Key.backspace>OF<Key.space>THE<Key.space>CUSTOMER<Key.space>FEEDV<Key.backspace>BACK<Key.space>RECEIVED<Key.shift>?
Screenshot: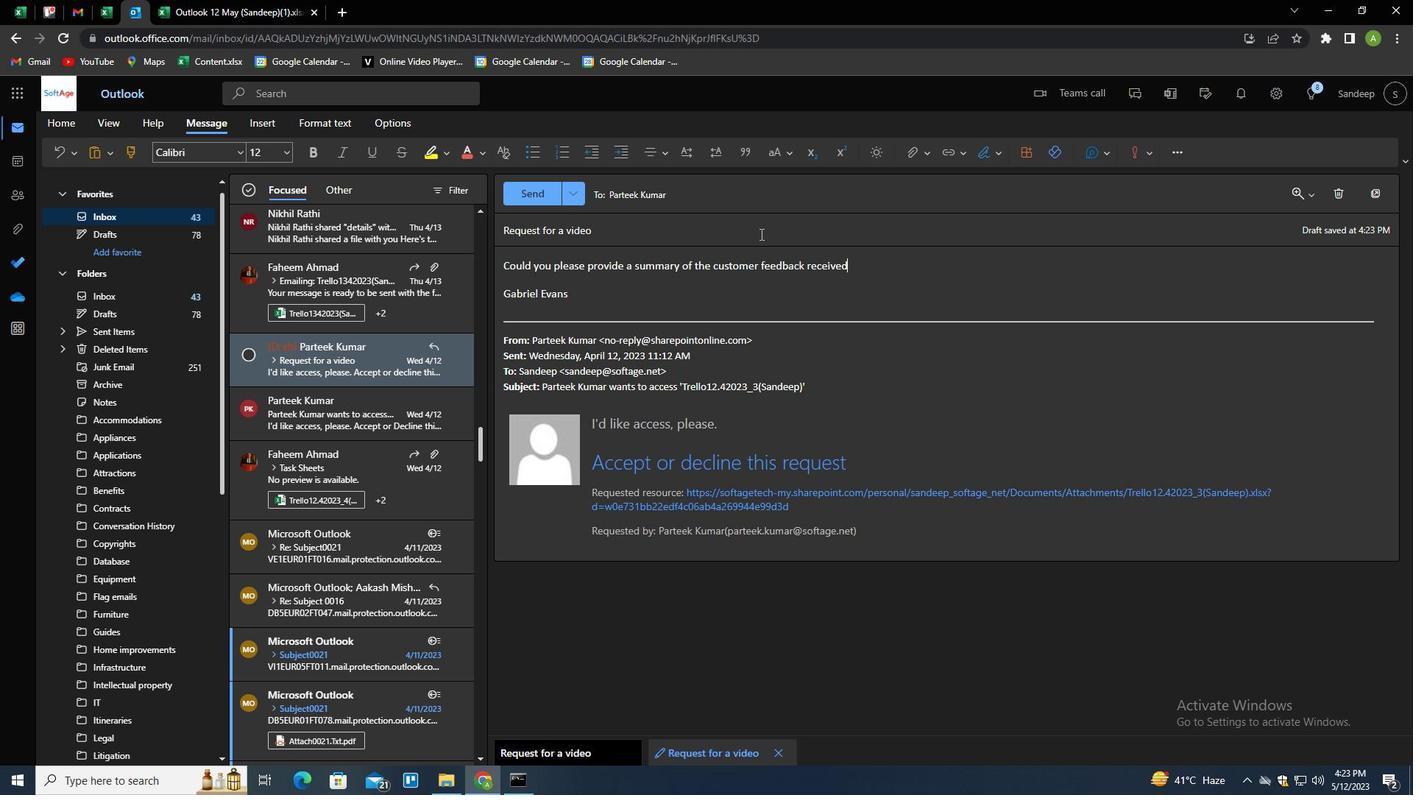 
Action: Mouse moved to (539, 198)
Screenshot: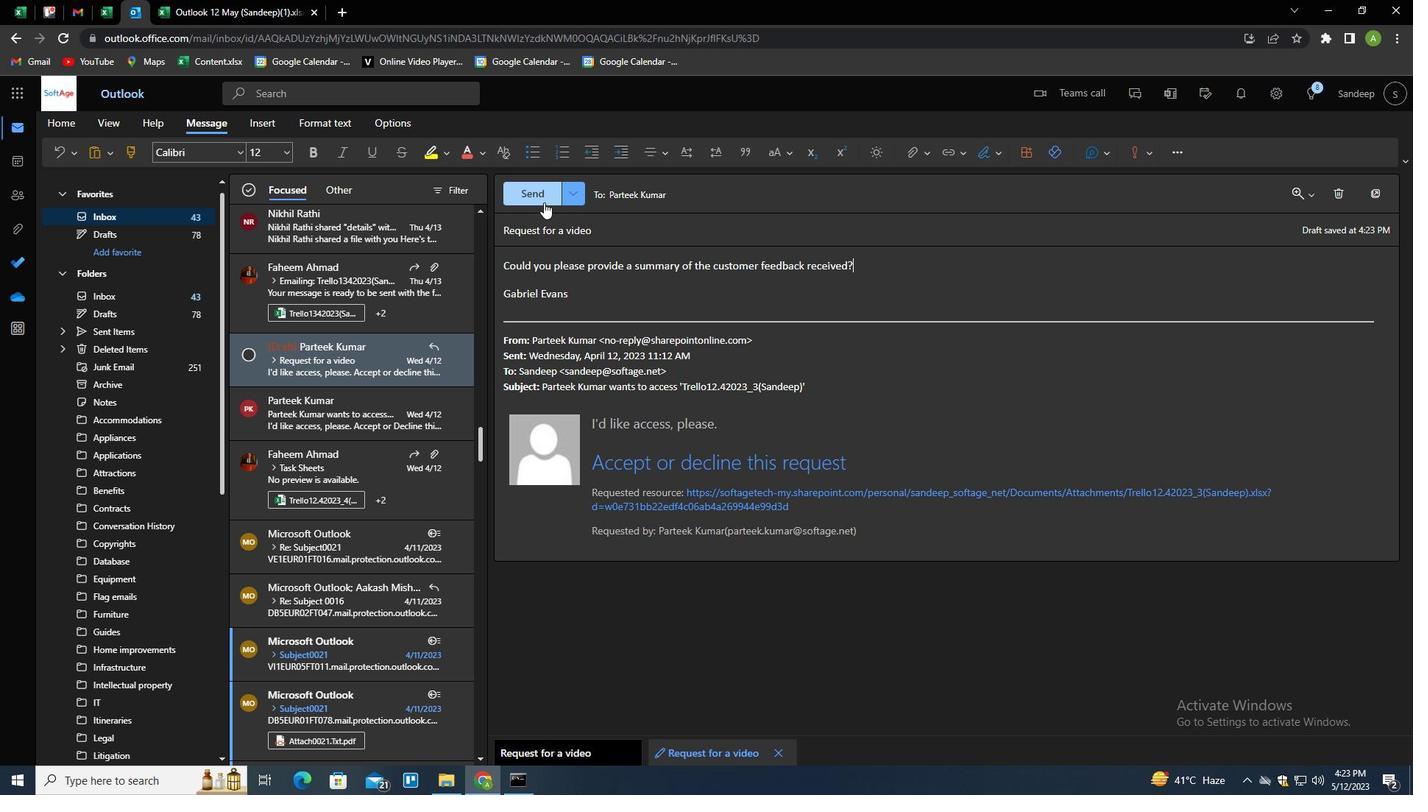 
Action: Mouse pressed left at (539, 198)
Screenshot: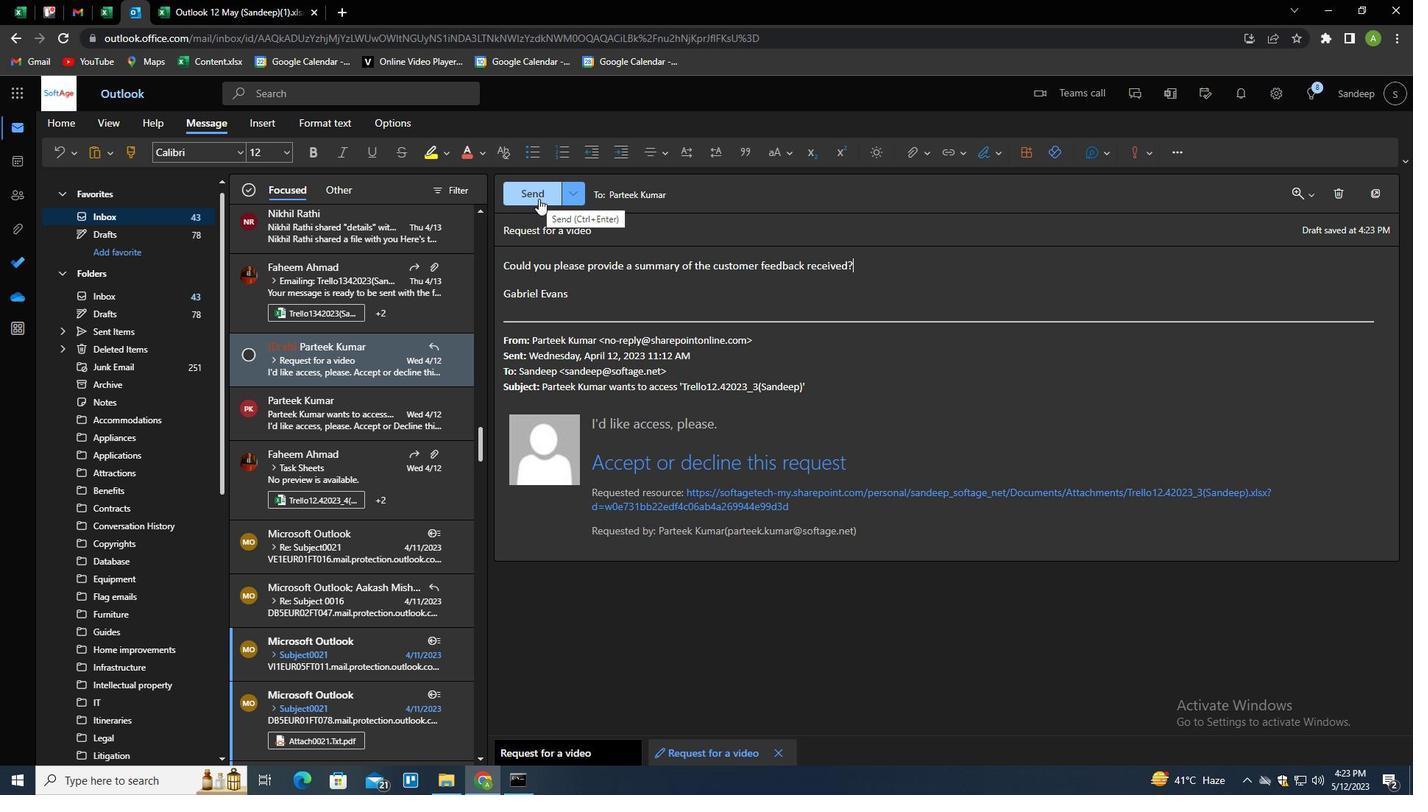 
Action: Mouse moved to (670, 300)
Screenshot: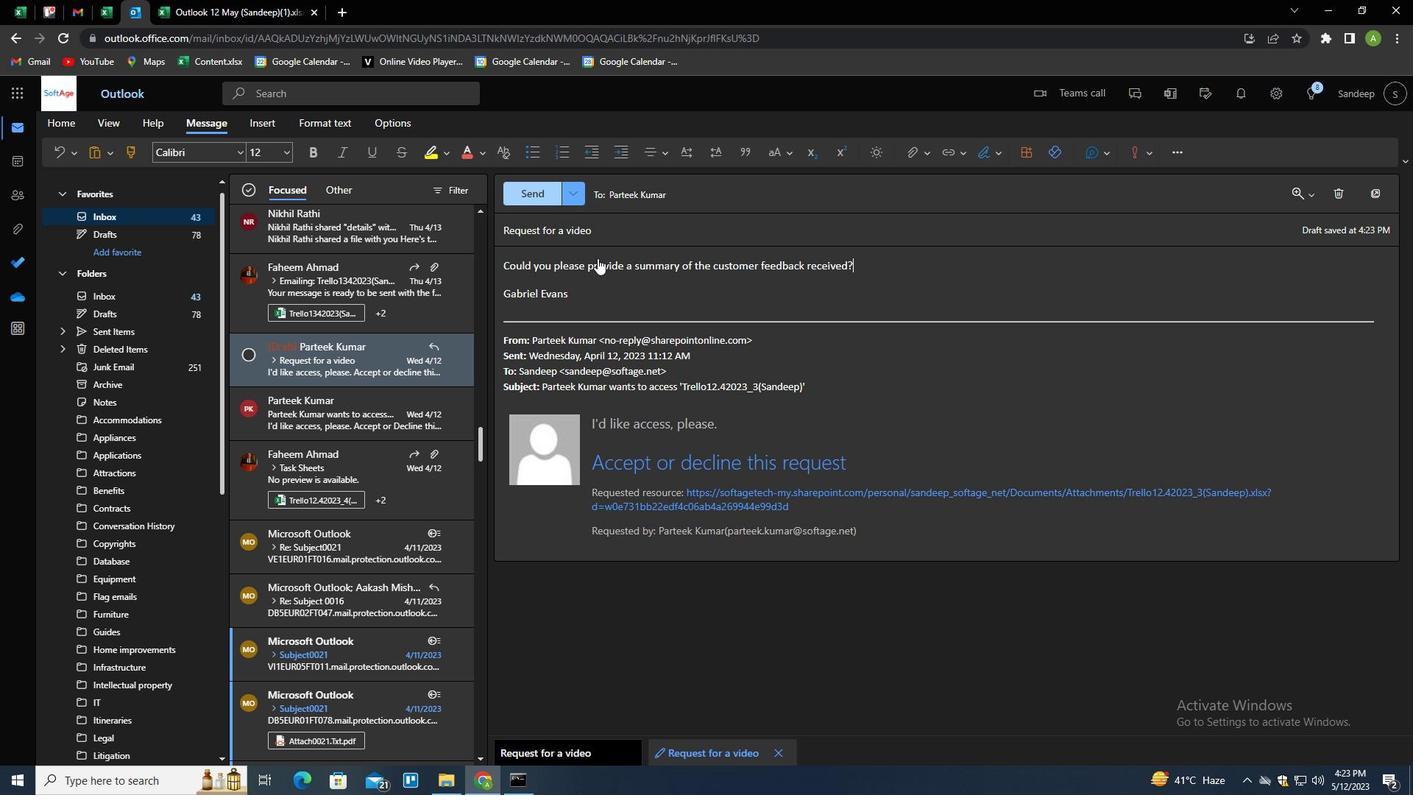 
